 Task: Arrange a 60-minute meeting to evaluate employee performance metrics.
Action: Mouse moved to (126, 170)
Screenshot: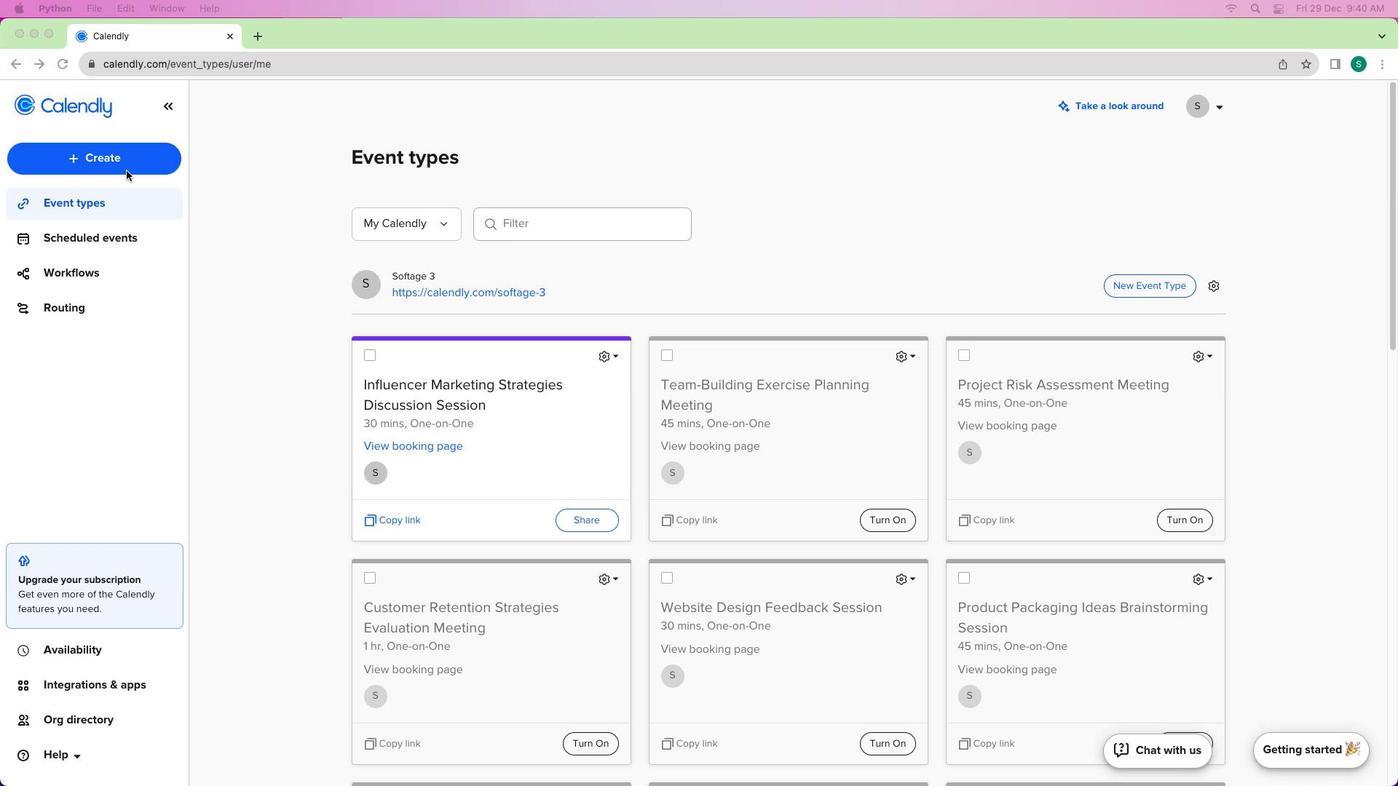 
Action: Mouse pressed left at (126, 170)
Screenshot: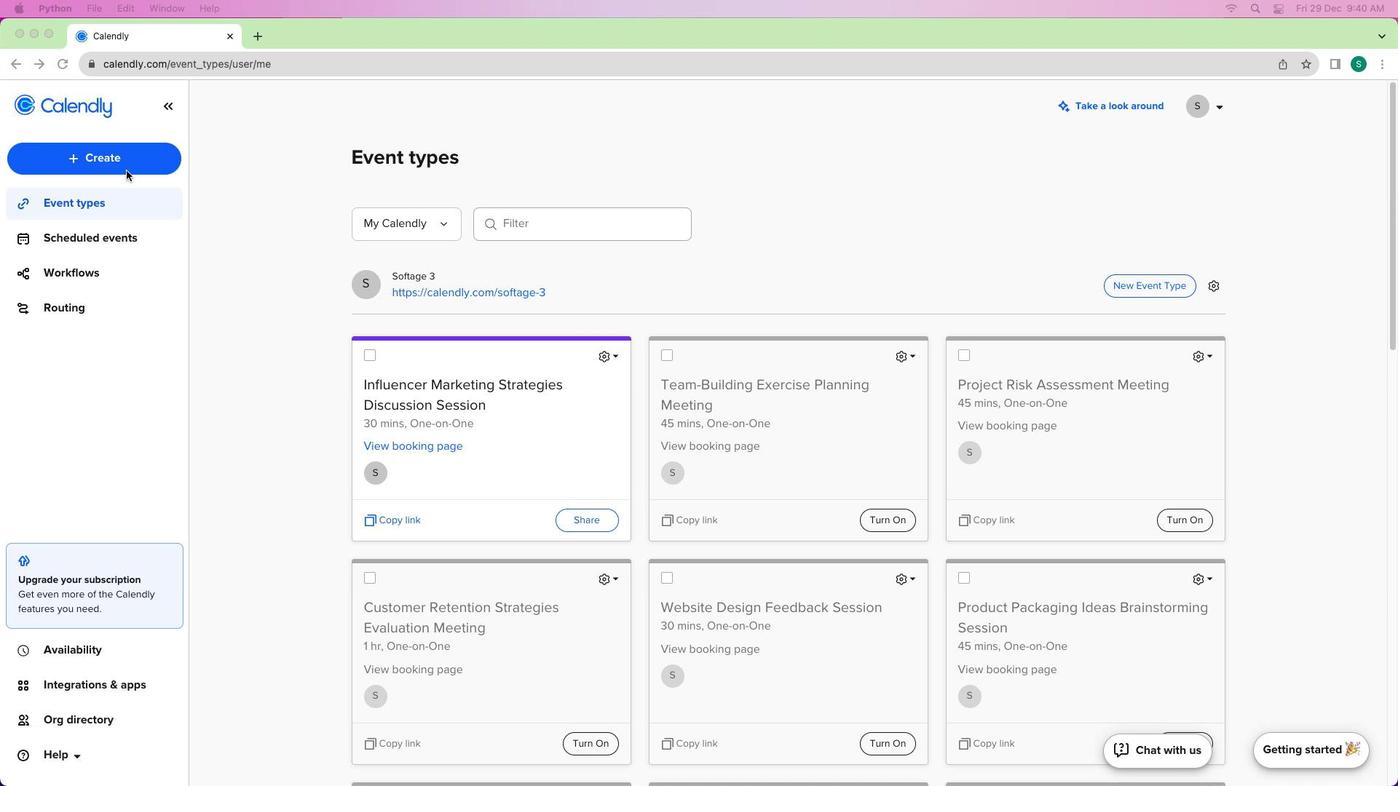 
Action: Mouse moved to (123, 163)
Screenshot: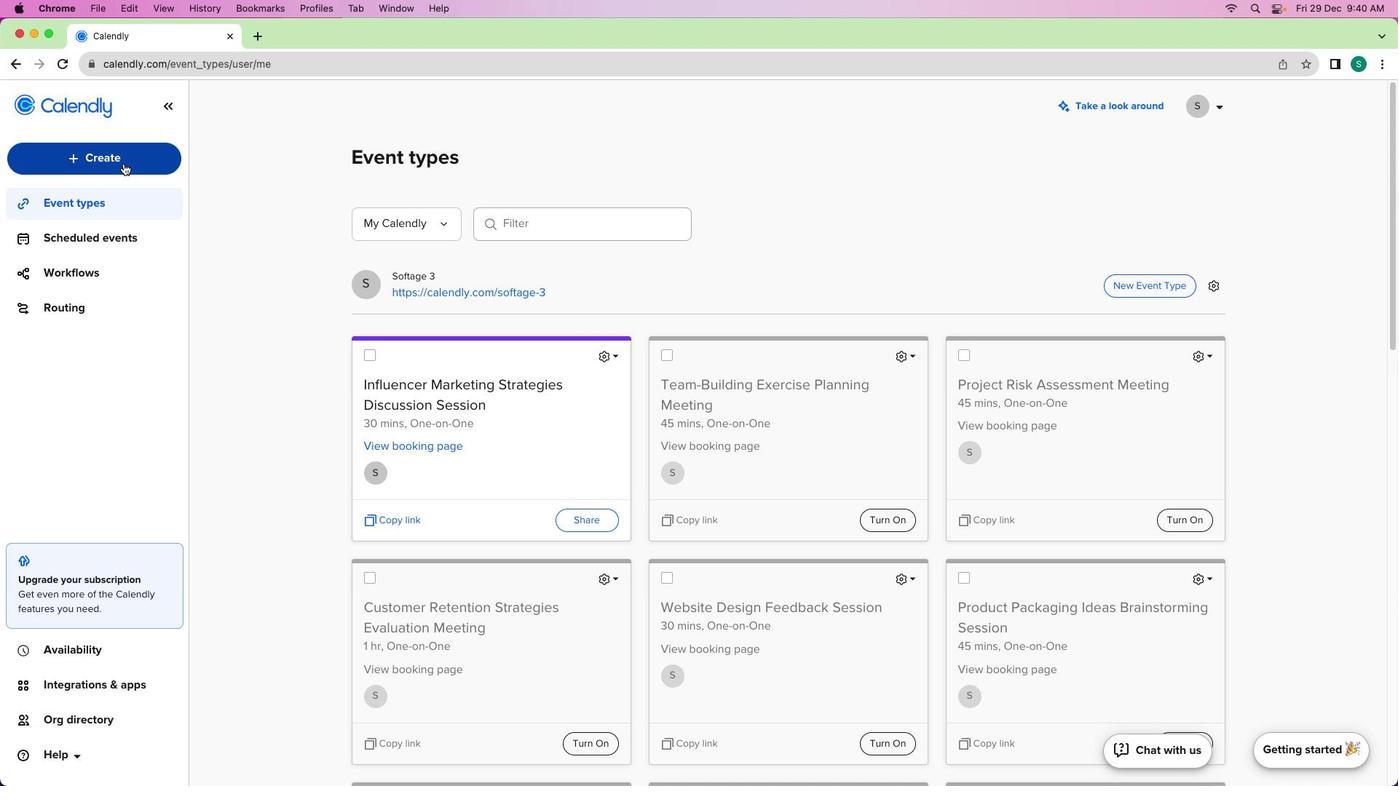 
Action: Mouse pressed left at (123, 163)
Screenshot: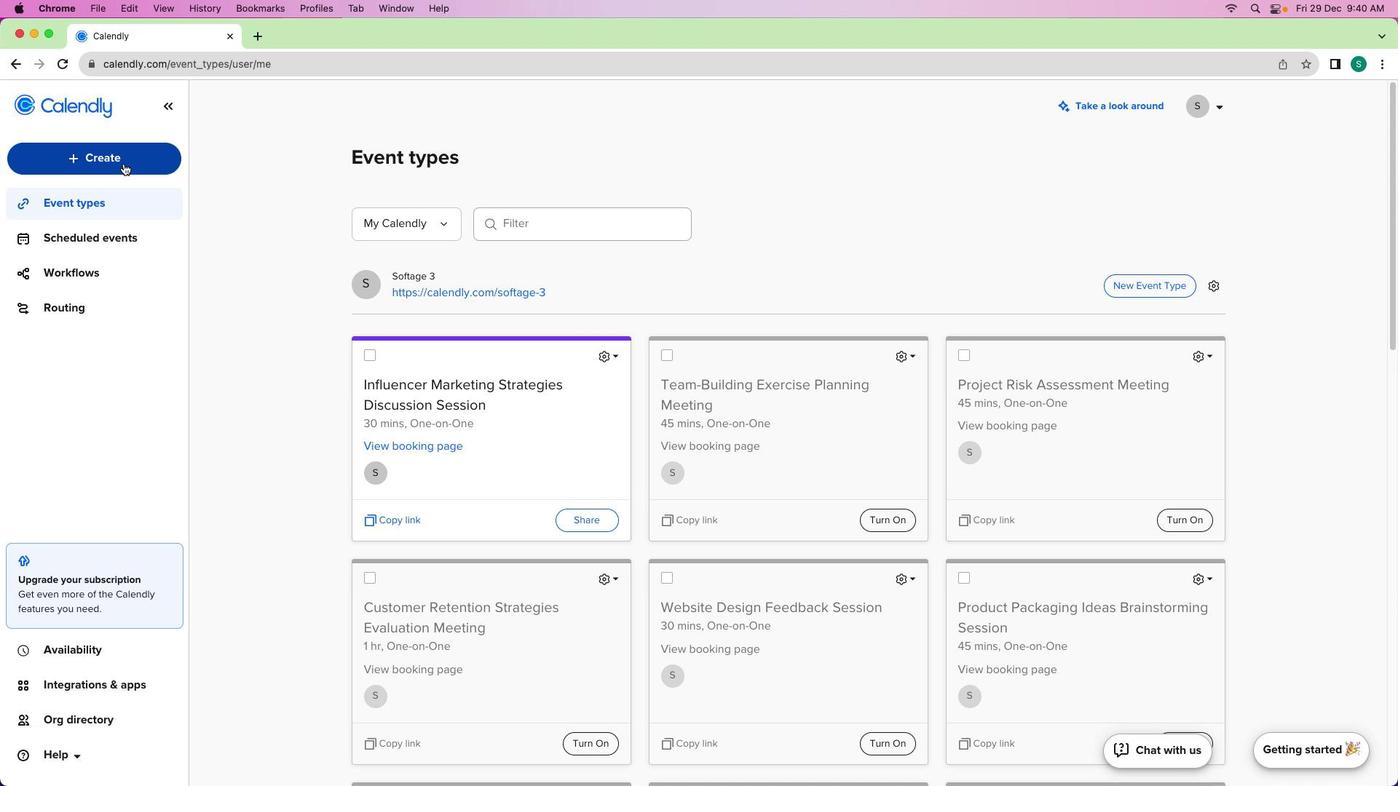 
Action: Mouse moved to (127, 224)
Screenshot: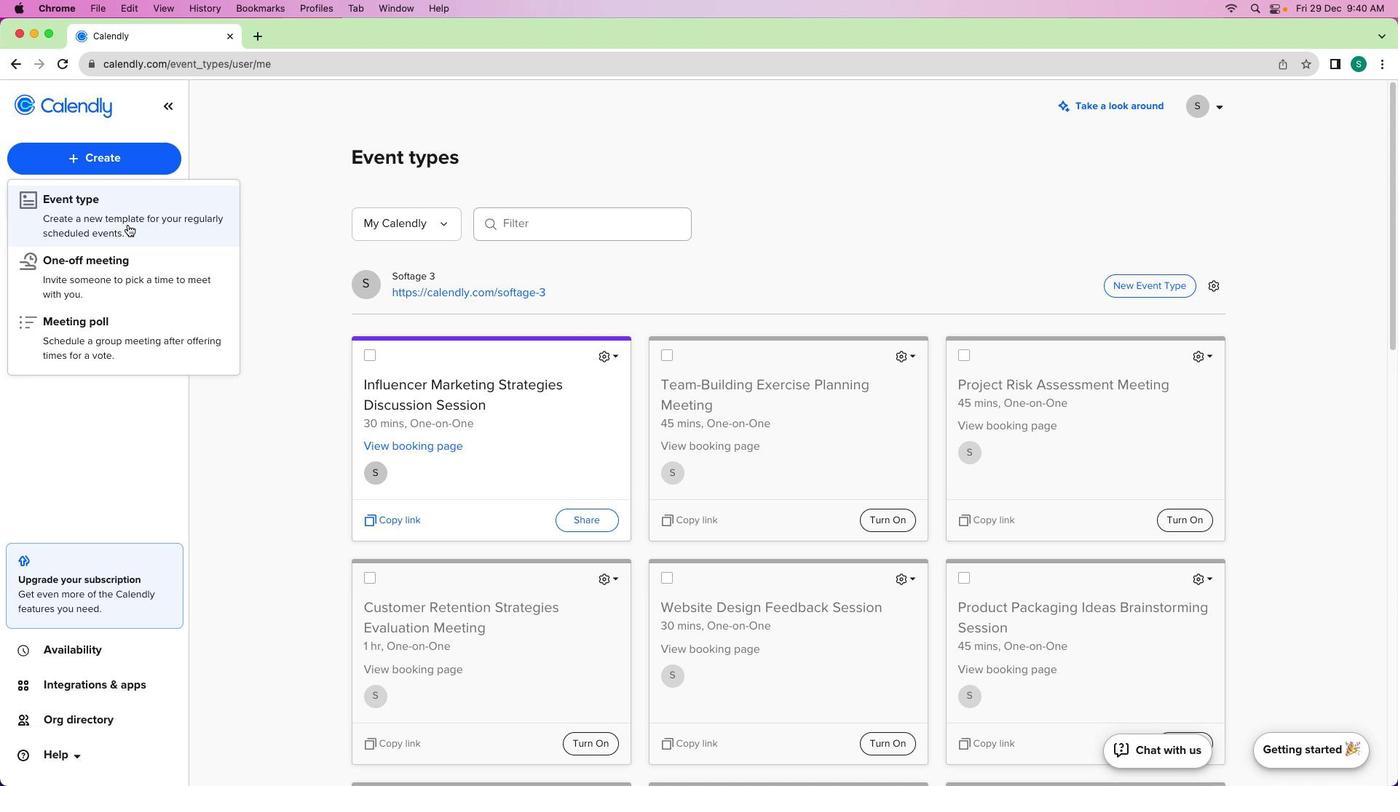 
Action: Mouse pressed left at (127, 224)
Screenshot: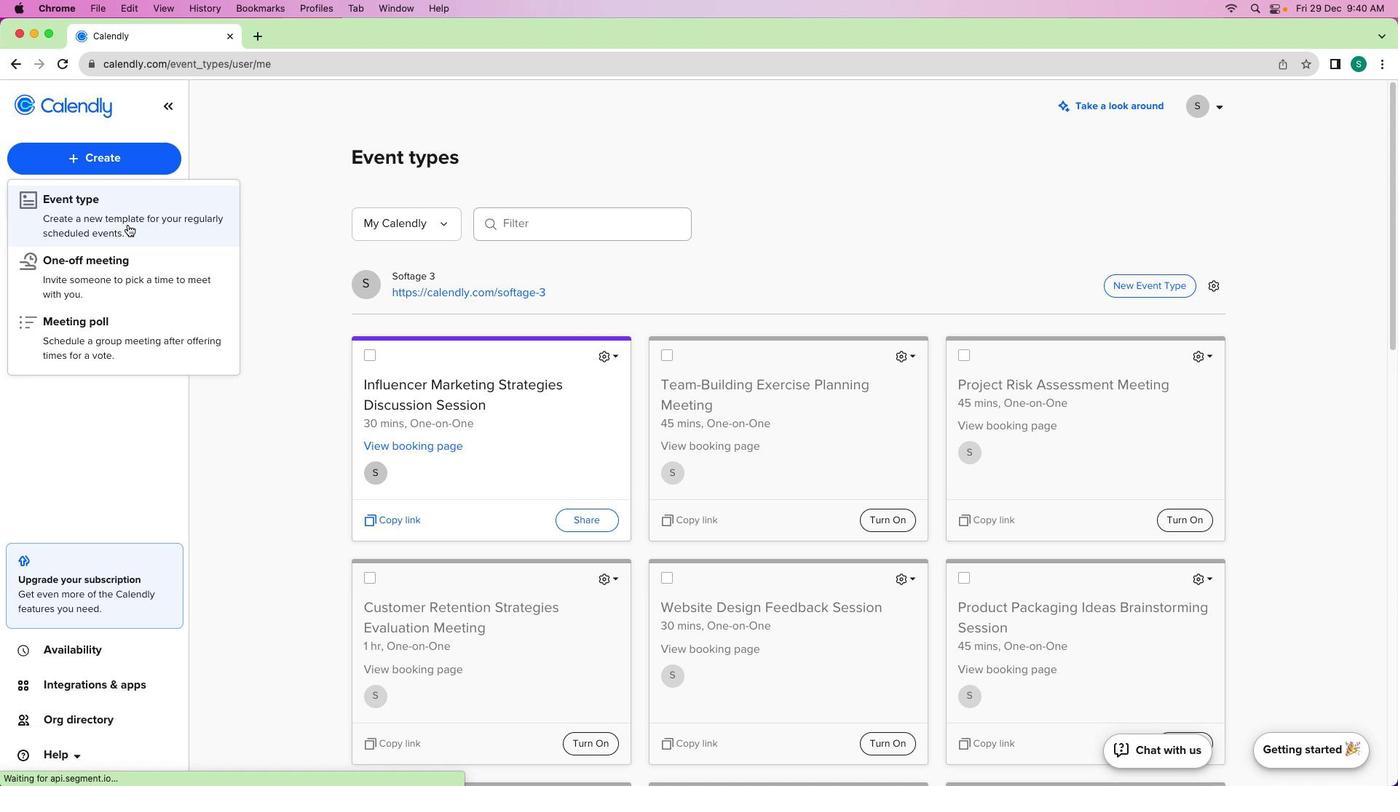 
Action: Mouse moved to (523, 287)
Screenshot: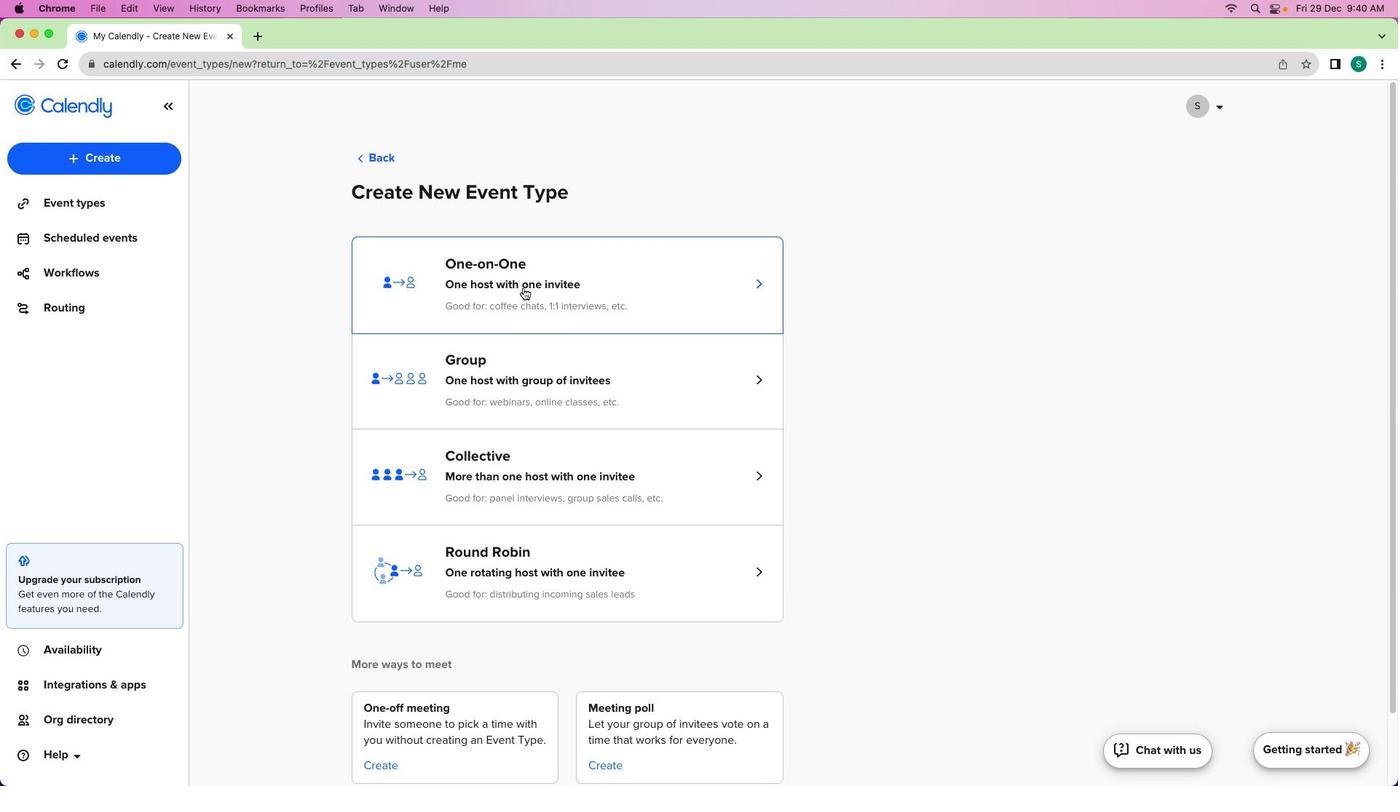 
Action: Mouse pressed left at (523, 287)
Screenshot: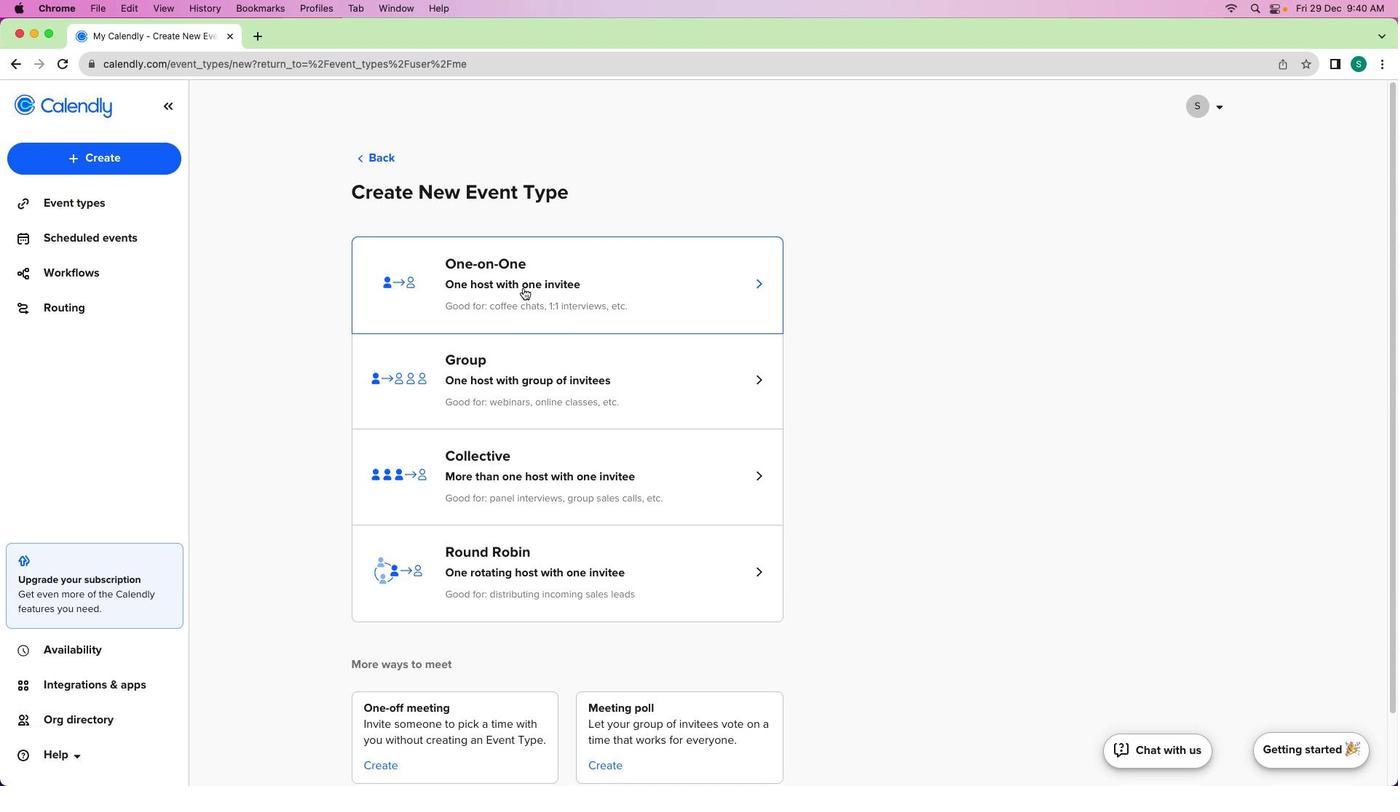 
Action: Mouse moved to (158, 221)
Screenshot: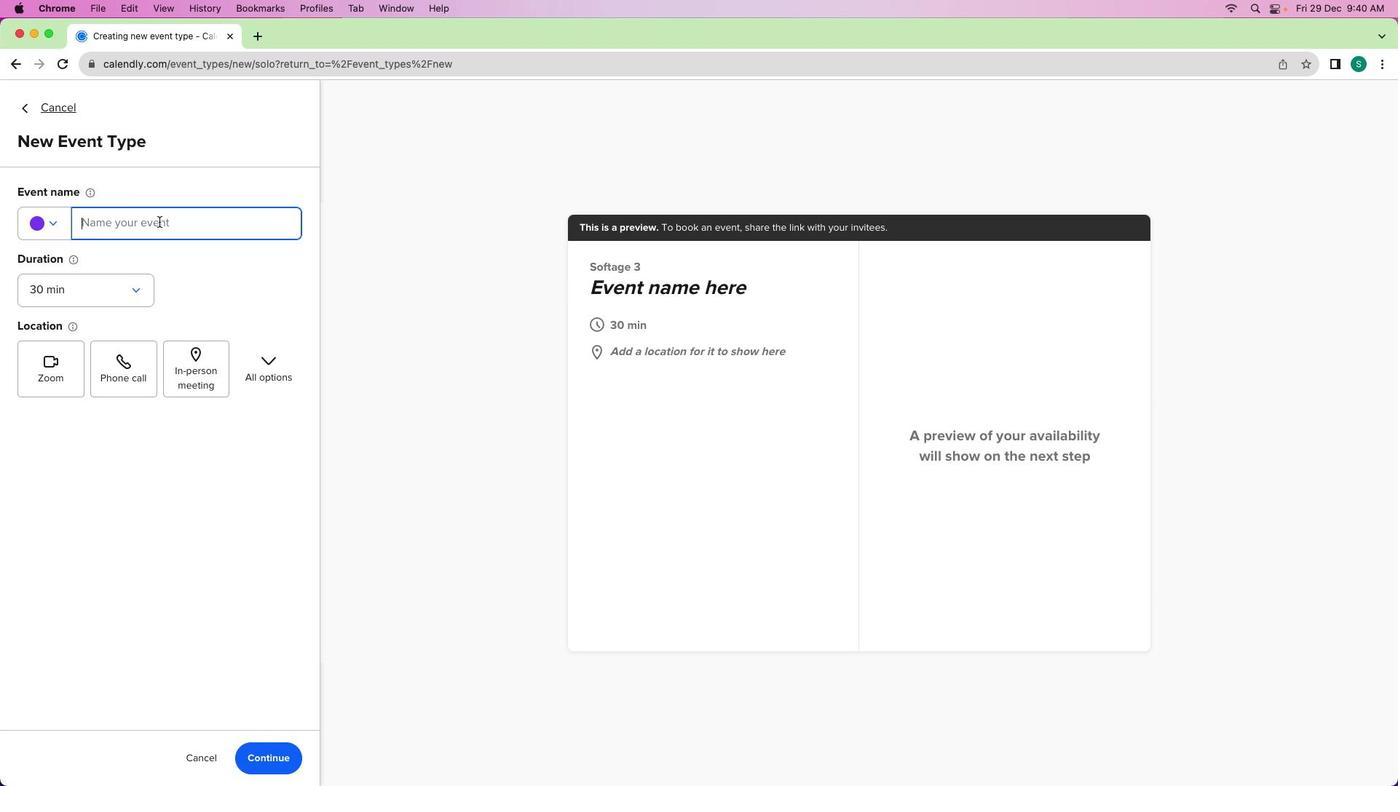 
Action: Mouse pressed left at (158, 221)
Screenshot: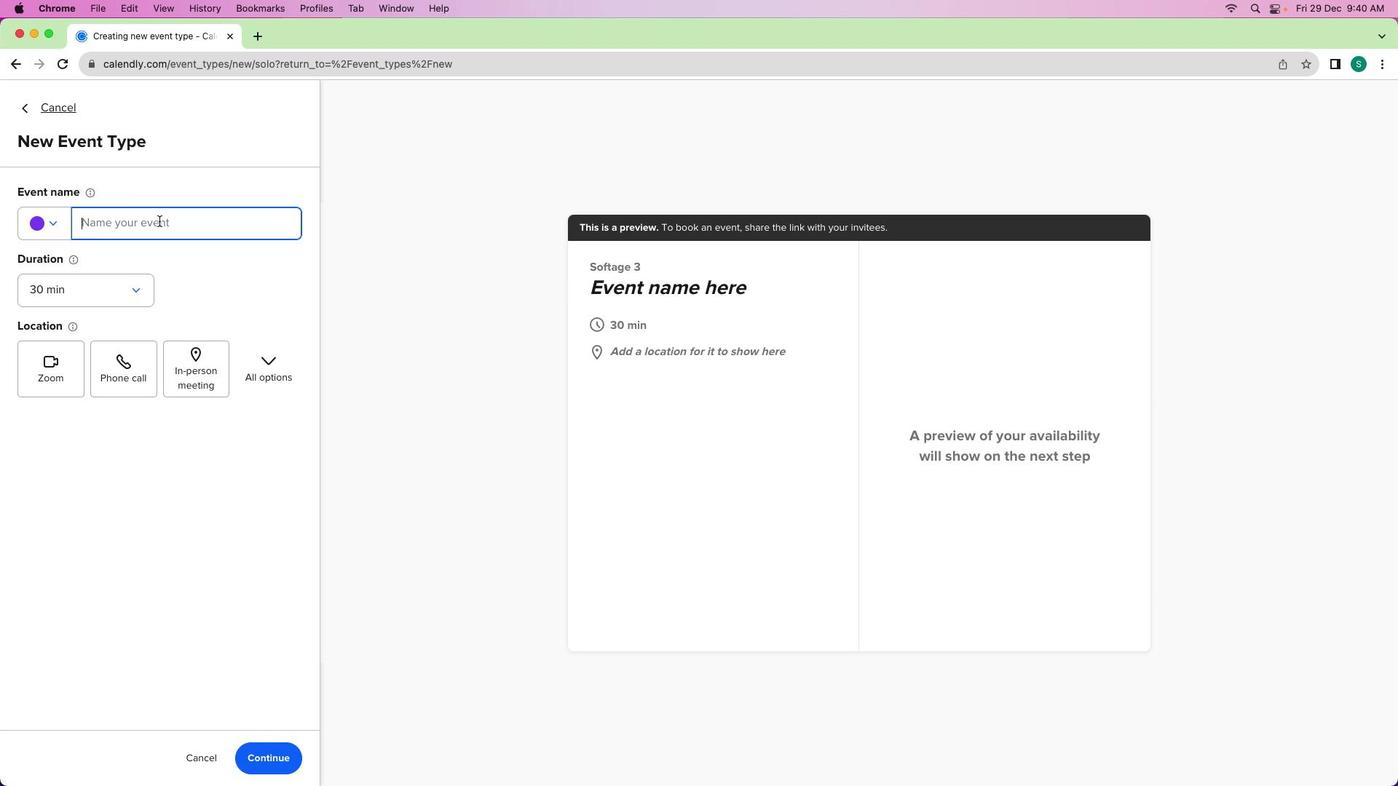 
Action: Mouse moved to (158, 220)
Screenshot: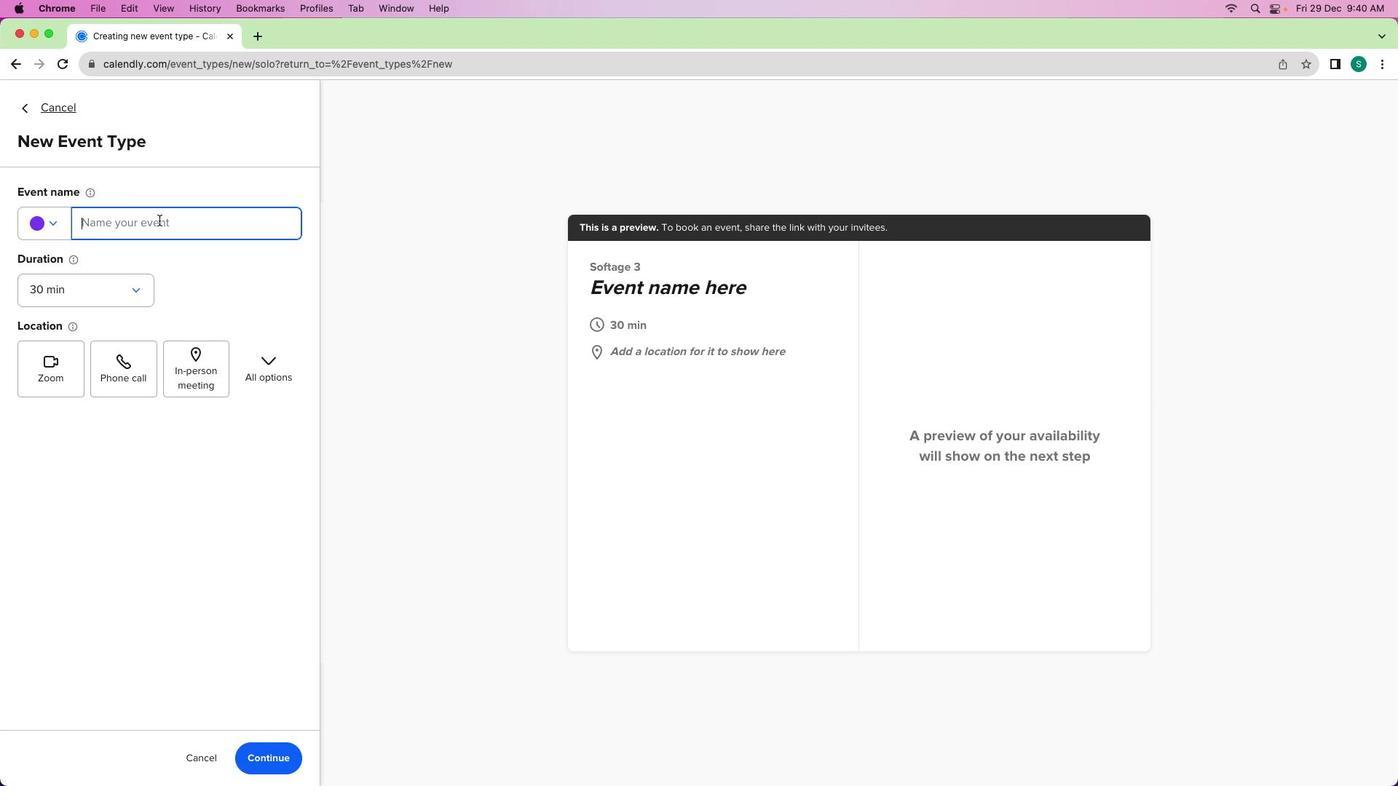 
Action: Key pressed Key.shift'E''m''p''l''o''y''e''e'Key.spaceKey.shift'P''e''r''f''o''r''m''a''n''c''e'Key.spaceKey.shift'M''e''t''r''i''c''s'Key.spaceKey.shift'E''v''a''l''u''a''t''i''o''n'Key.spaceKey.shift'M''e''e''t''i''g''n'Key.backspaceKey.backspace'n''g'
Screenshot: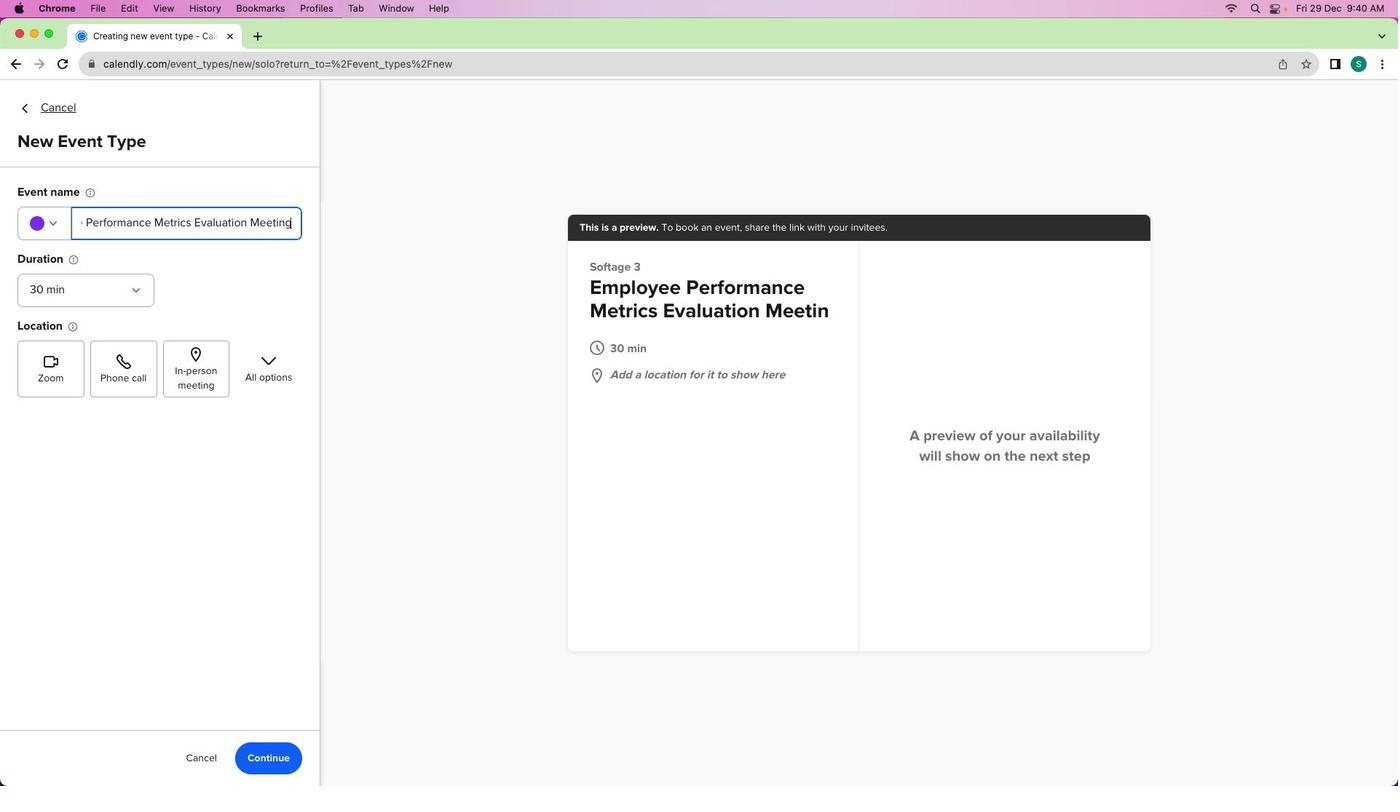 
Action: Mouse moved to (91, 292)
Screenshot: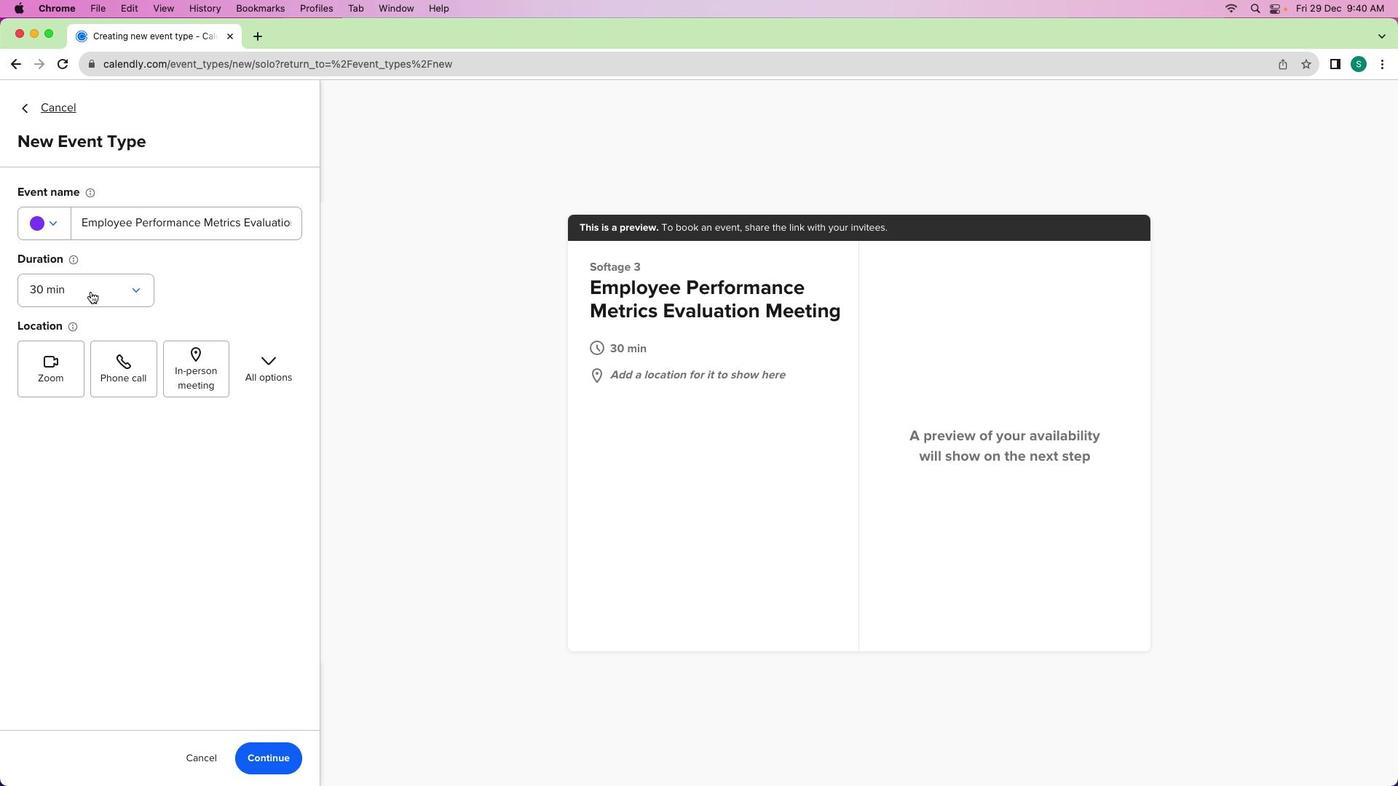 
Action: Mouse pressed left at (91, 292)
Screenshot: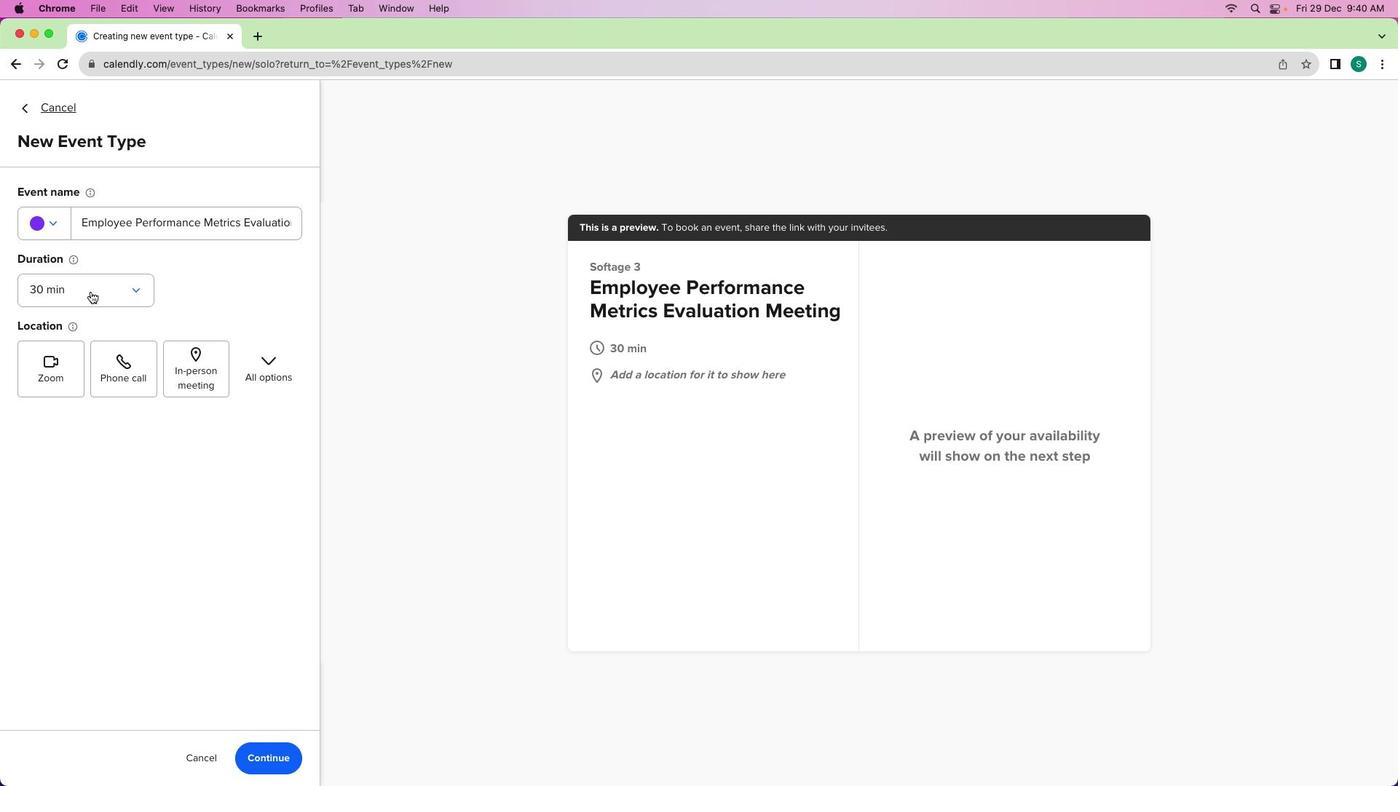 
Action: Mouse moved to (68, 422)
Screenshot: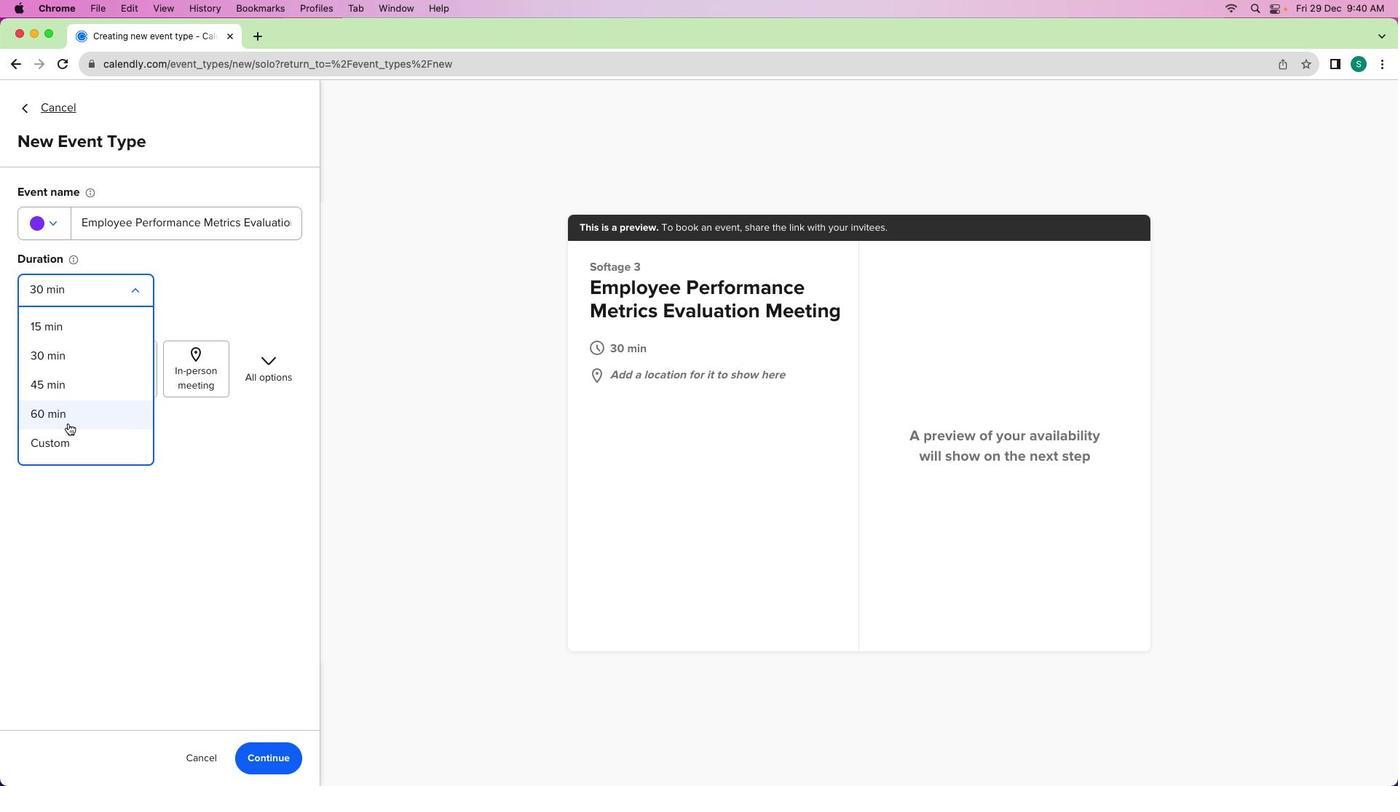 
Action: Mouse pressed left at (68, 422)
Screenshot: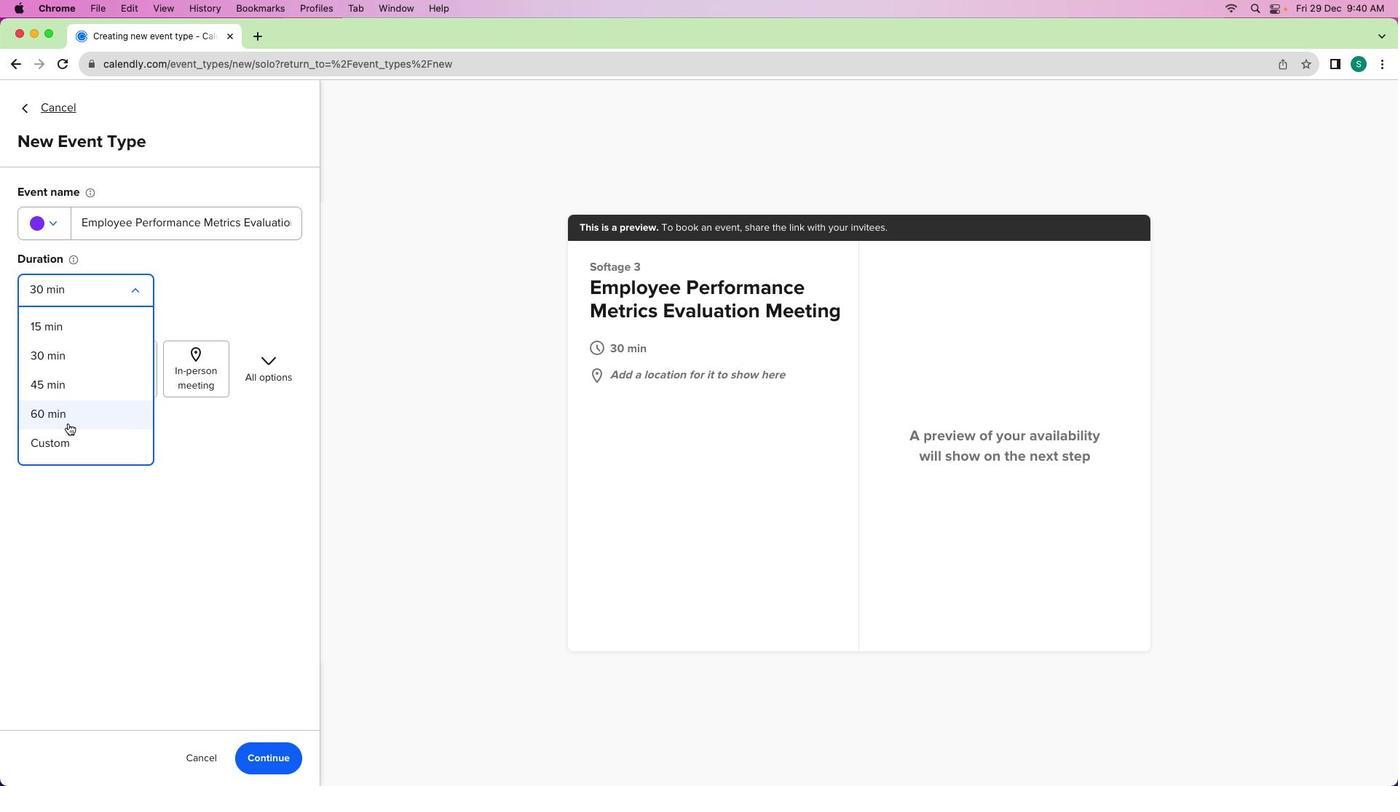 
Action: Mouse moved to (59, 225)
Screenshot: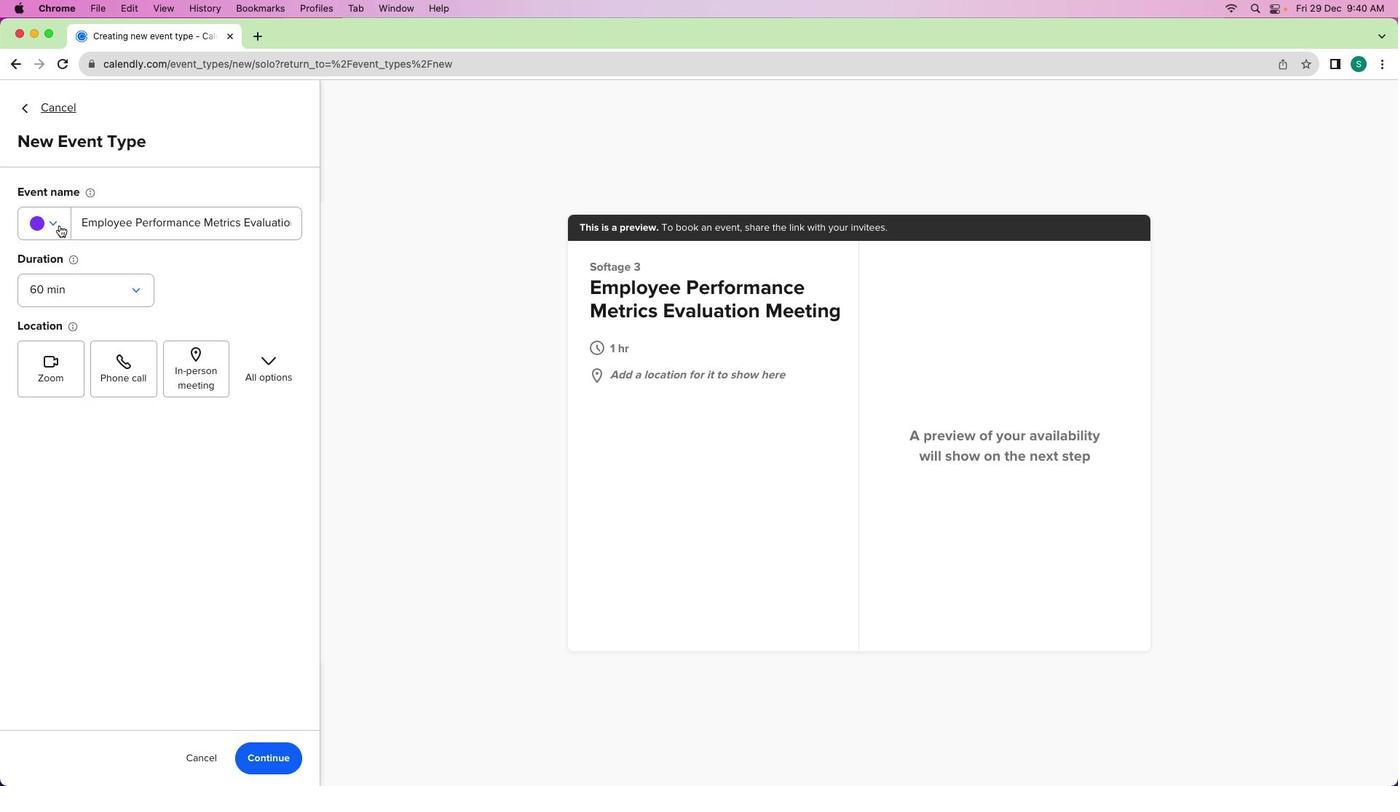 
Action: Mouse pressed left at (59, 225)
Screenshot: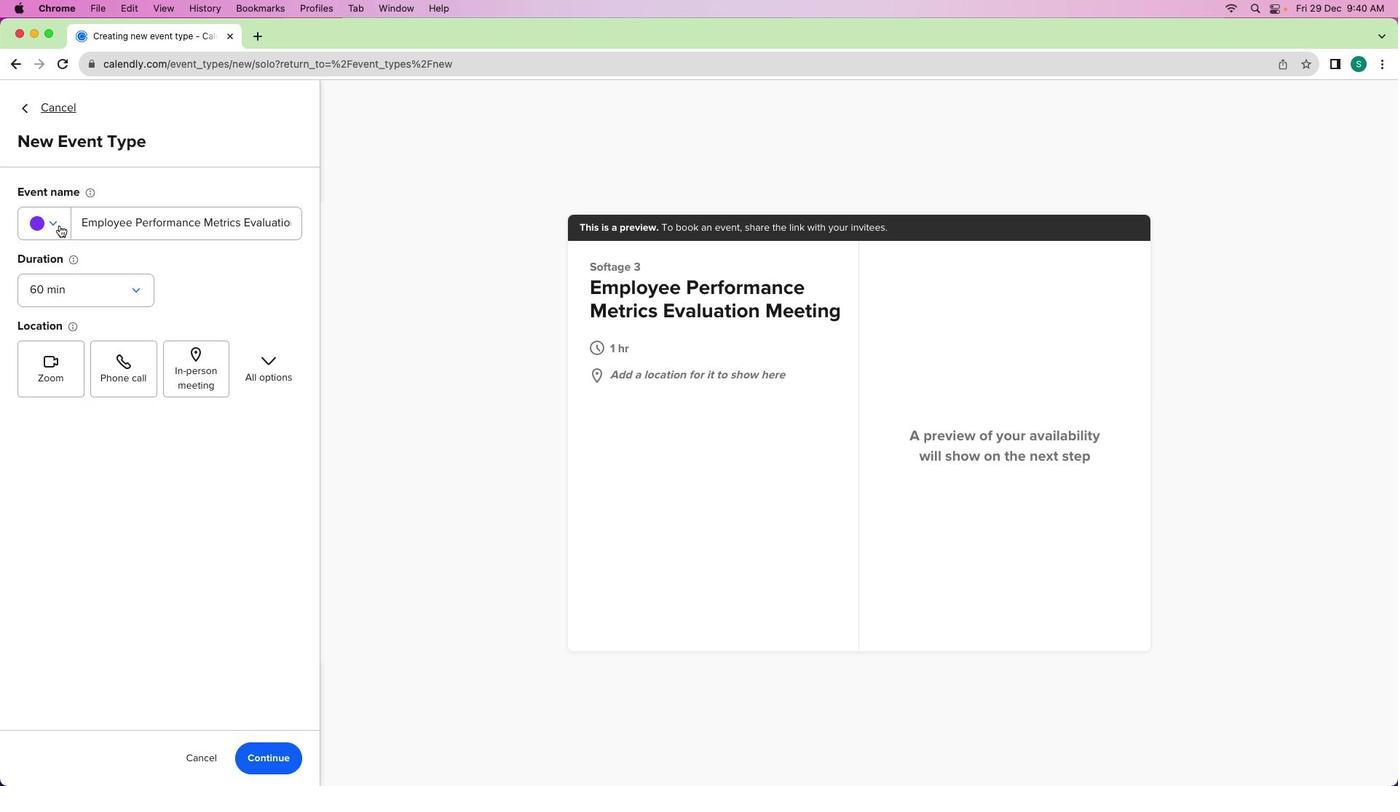 
Action: Mouse moved to (95, 322)
Screenshot: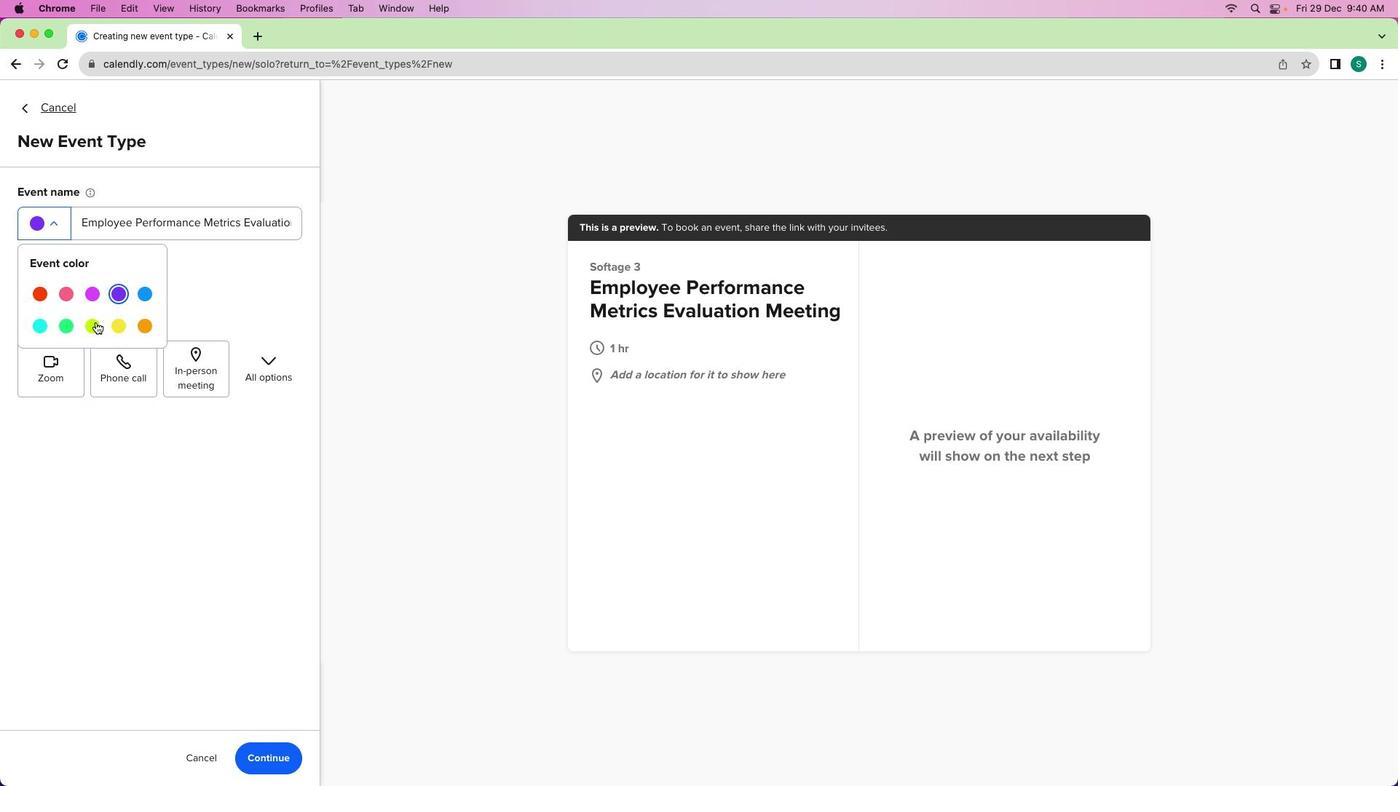 
Action: Mouse pressed left at (95, 322)
Screenshot: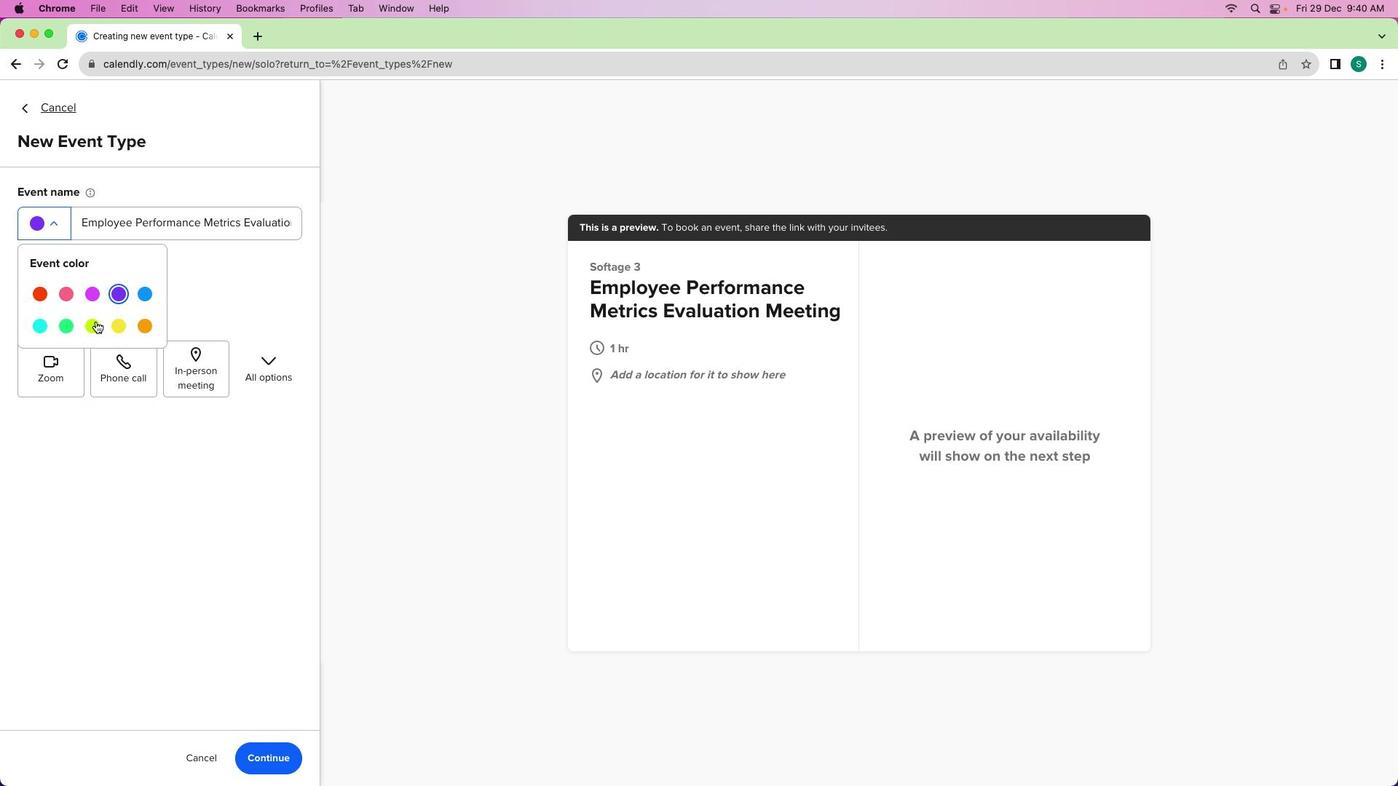 
Action: Mouse moved to (69, 370)
Screenshot: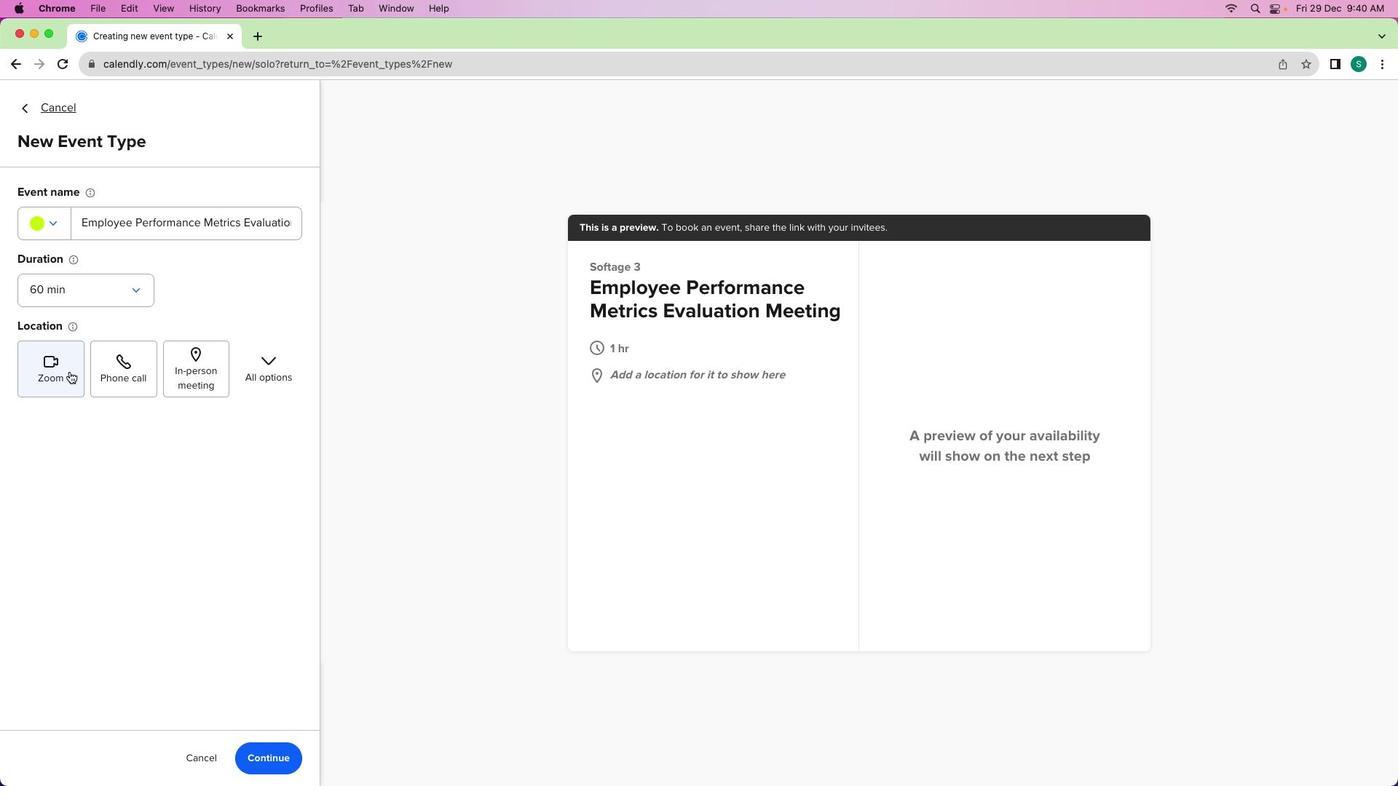 
Action: Mouse pressed left at (69, 370)
Screenshot: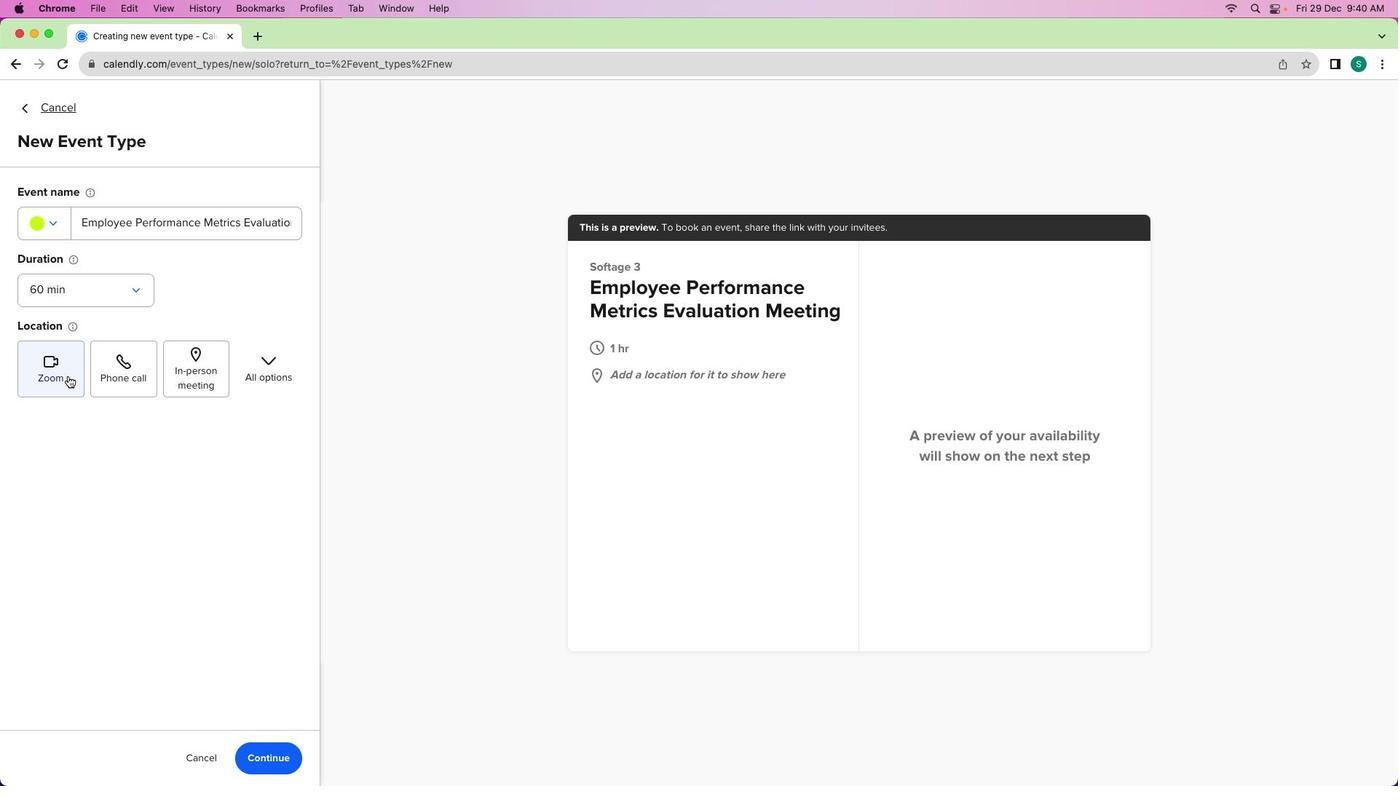 
Action: Mouse moved to (289, 759)
Screenshot: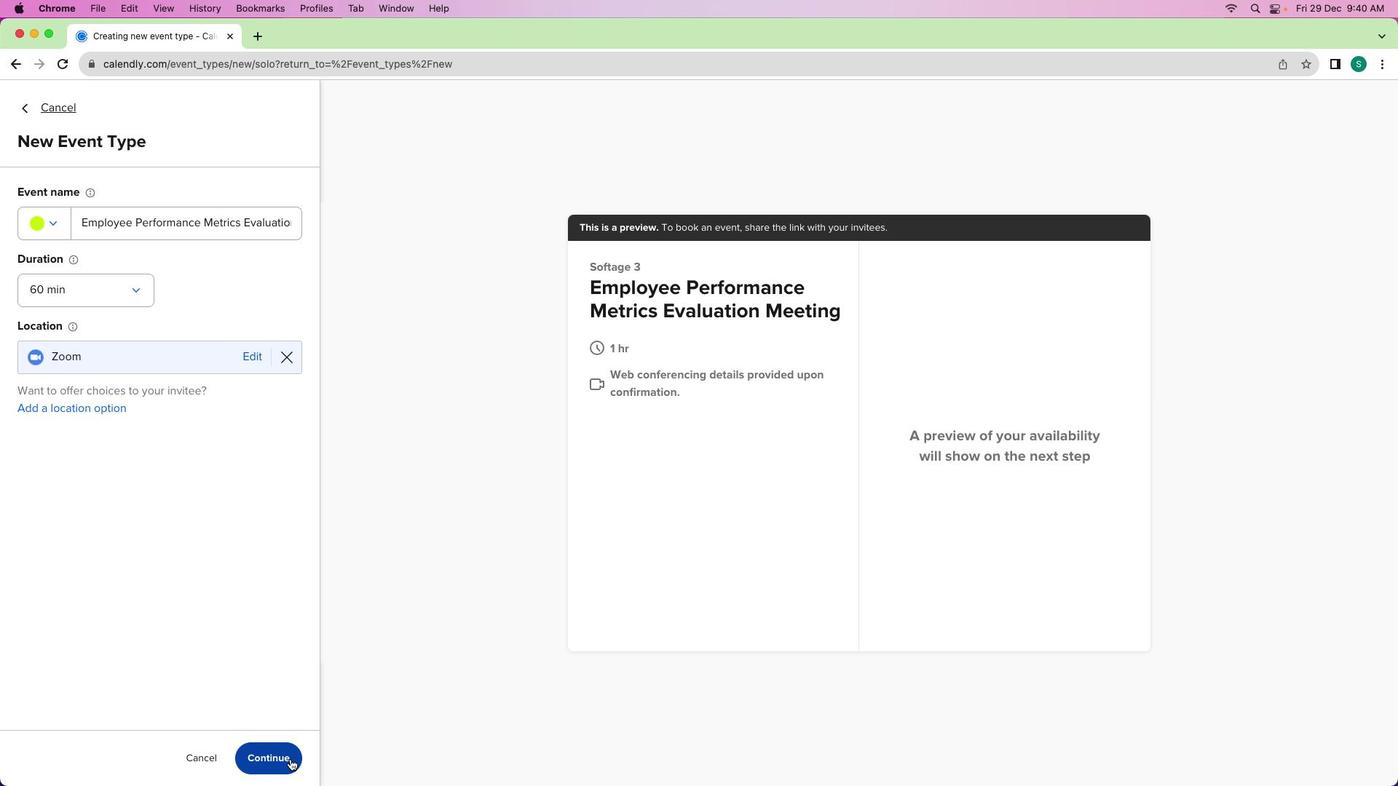 
Action: Mouse pressed left at (289, 759)
Screenshot: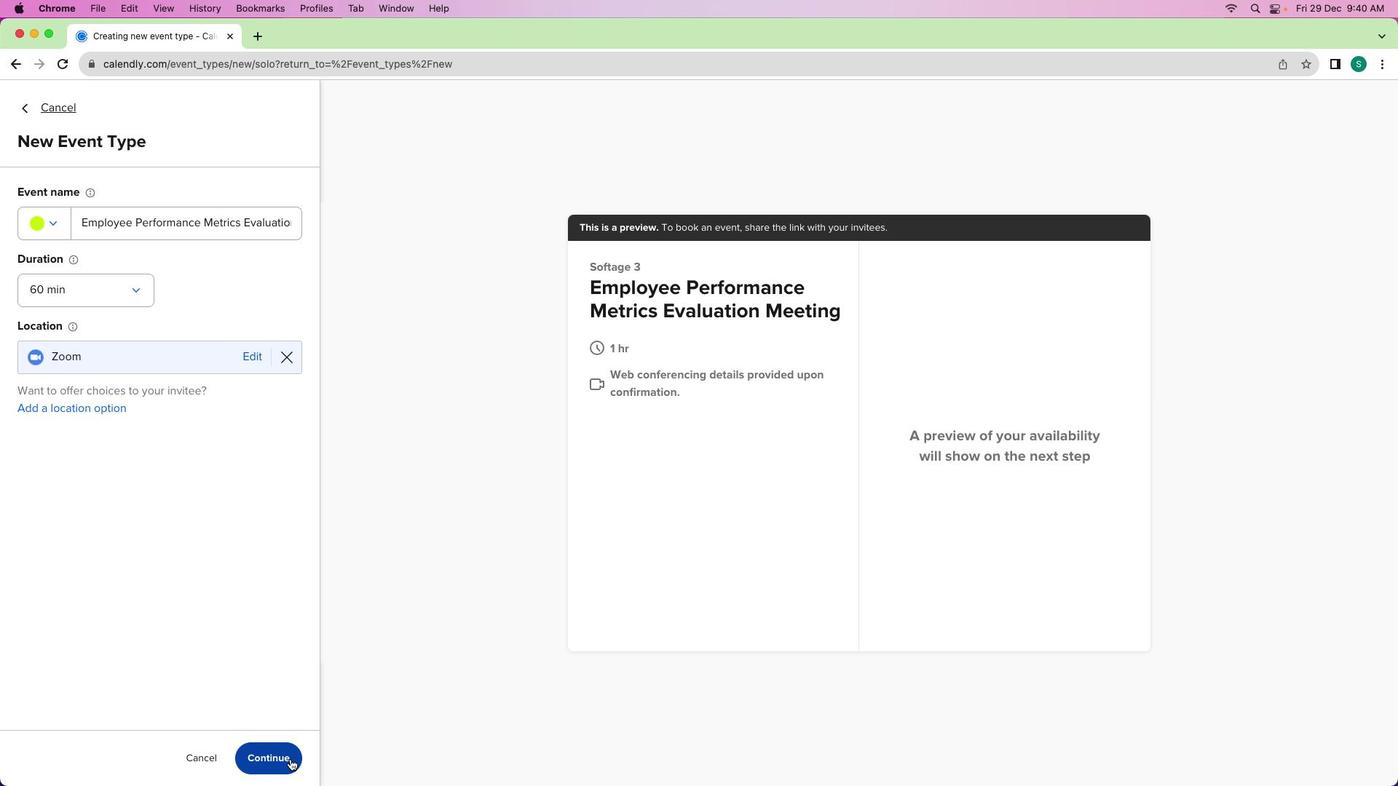 
Action: Mouse moved to (190, 269)
Screenshot: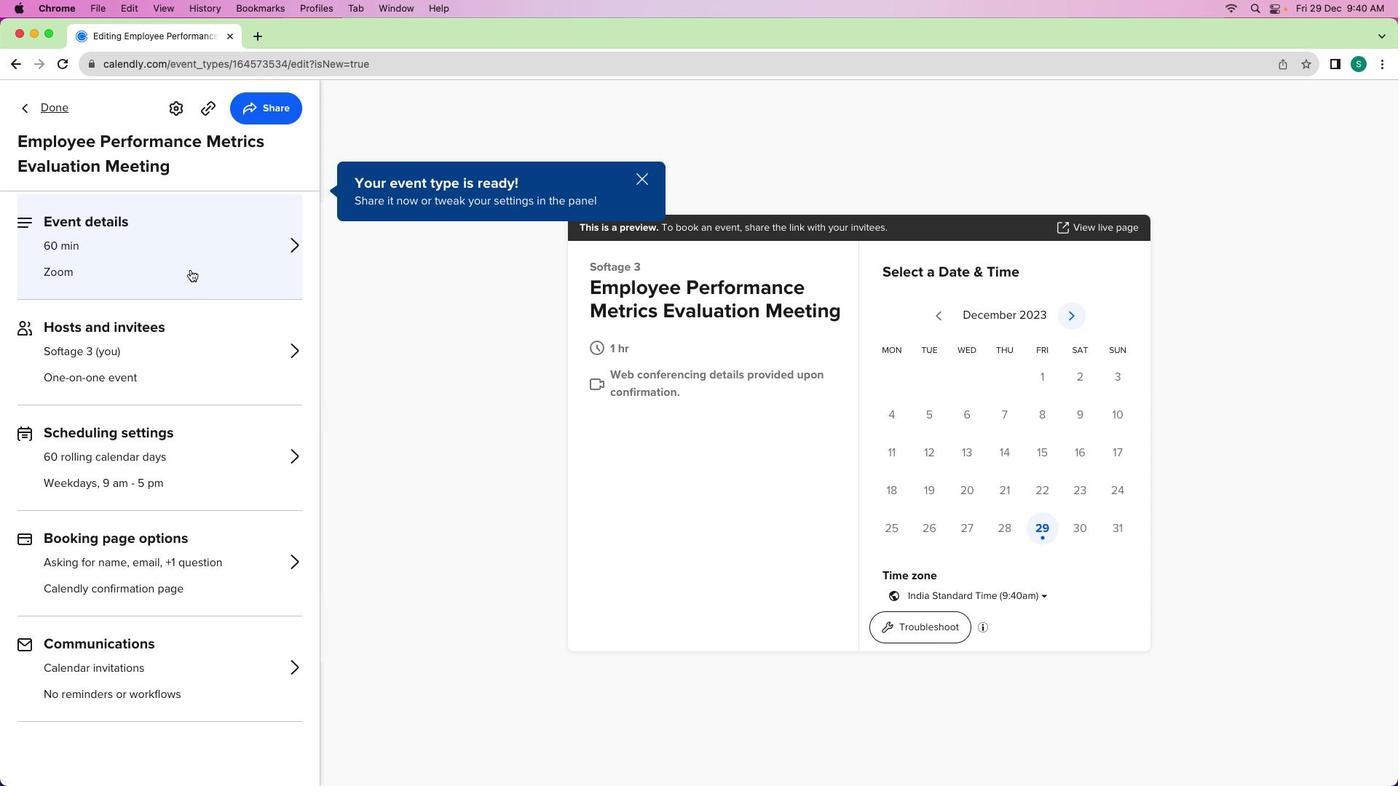 
Action: Mouse pressed left at (190, 269)
Screenshot: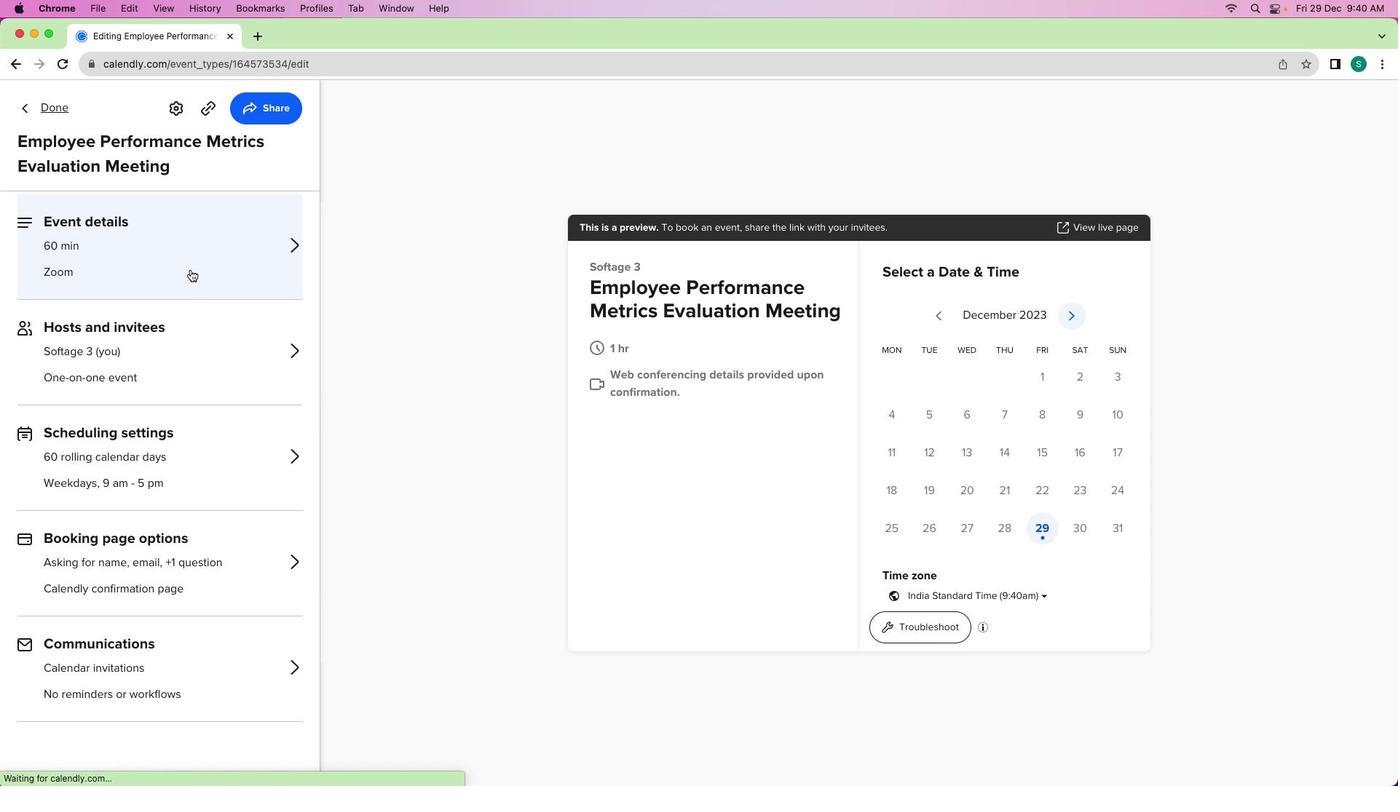 
Action: Mouse moved to (185, 518)
Screenshot: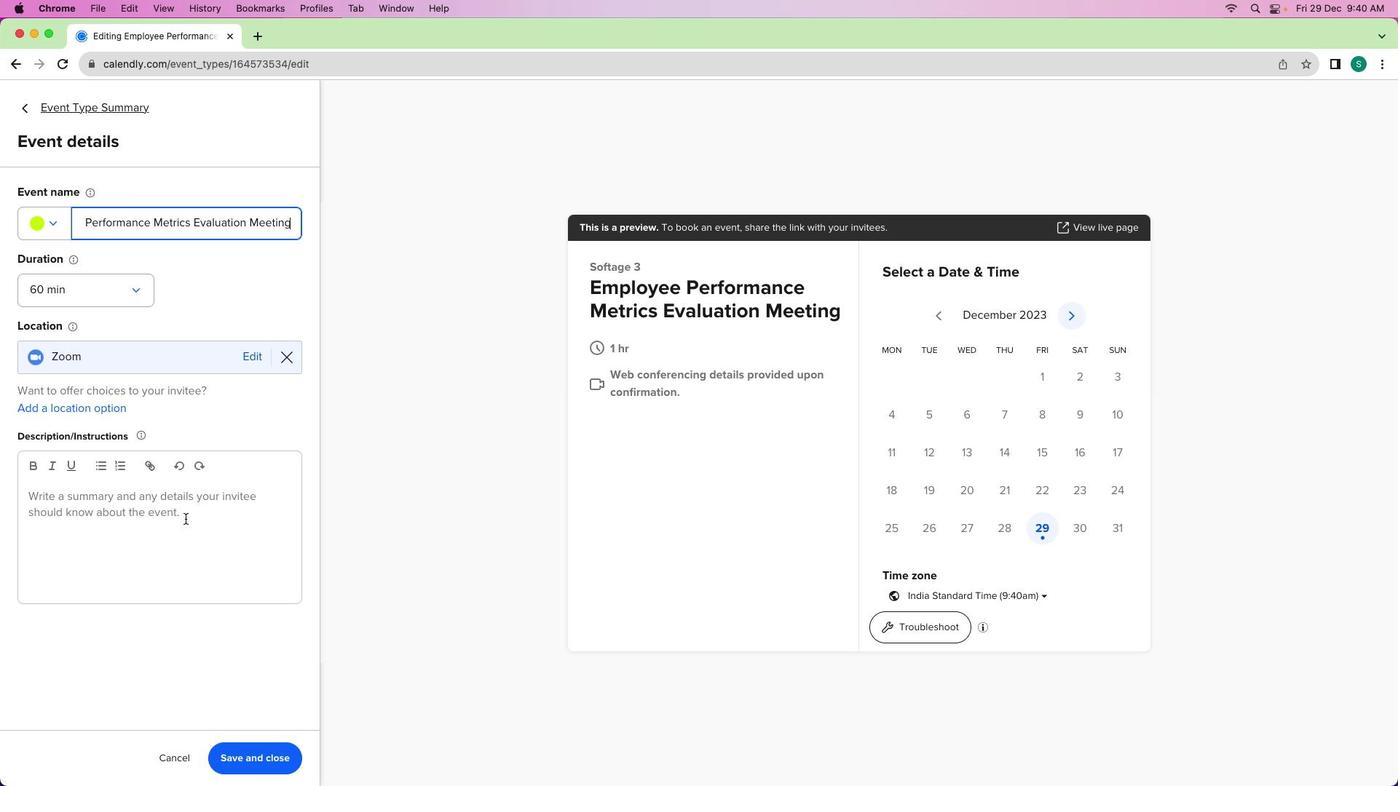 
Action: Mouse pressed left at (185, 518)
Screenshot: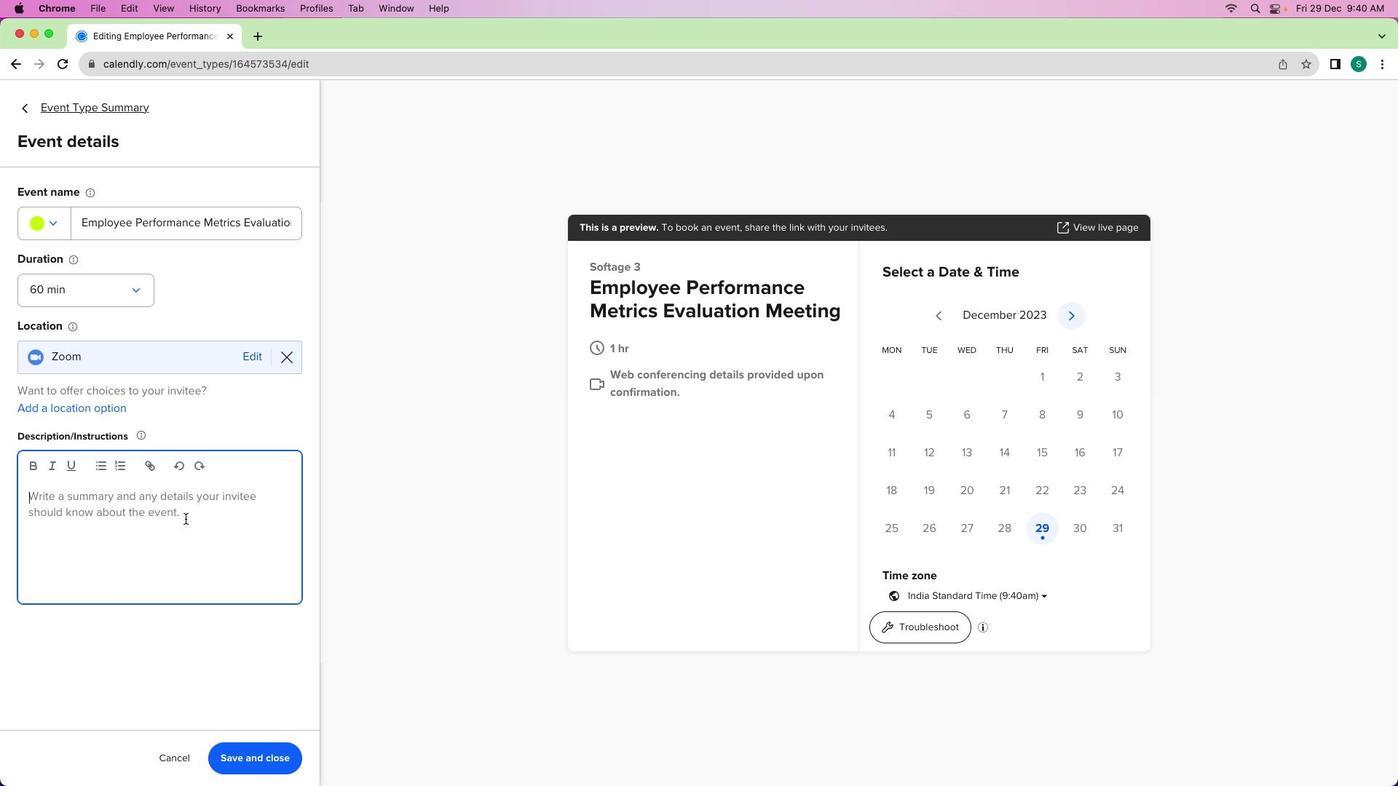 
Action: Mouse moved to (171, 521)
Screenshot: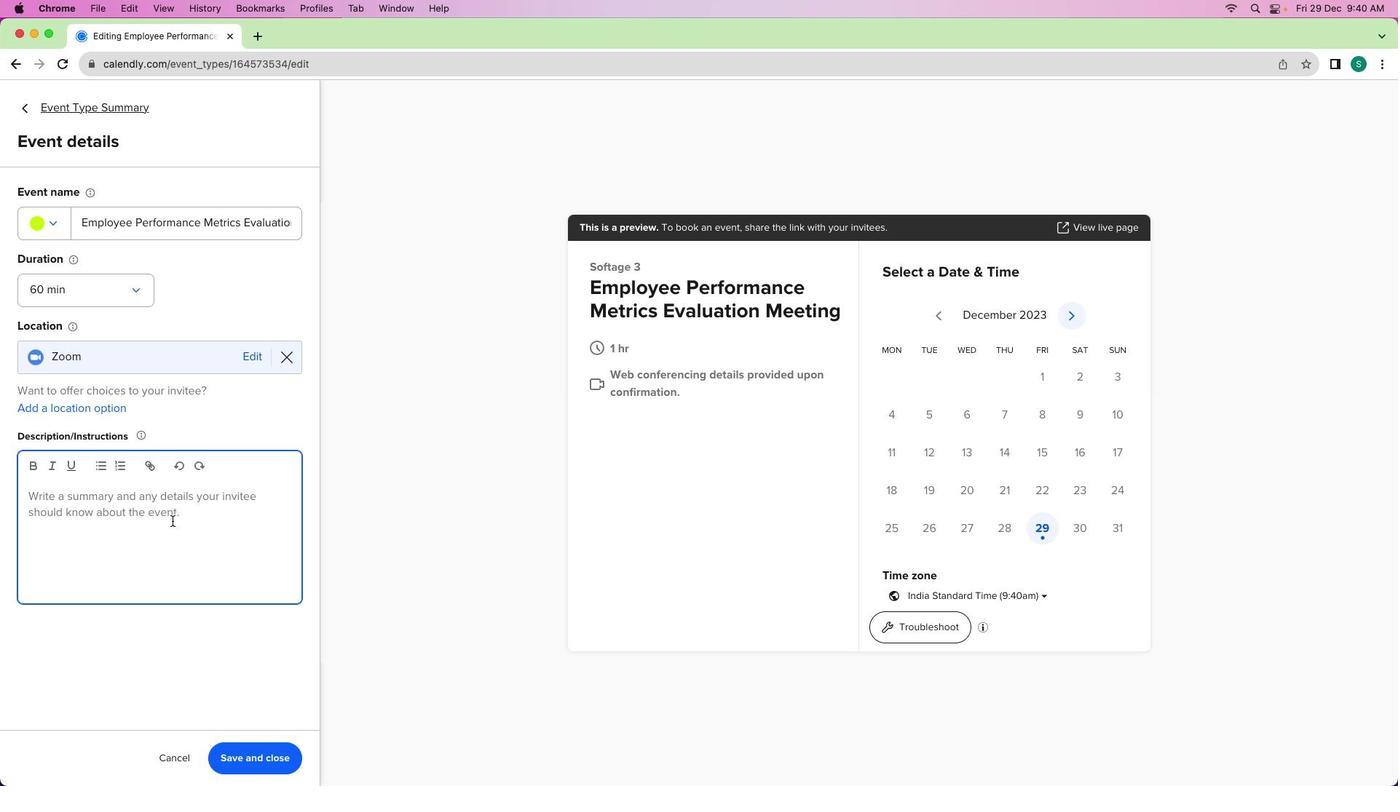 
Action: Key pressed Key.shift'A'Key.space'c''o''m''p''r''e''h''e''n''s''i''v''e'Key.space's''e''s'Key.backspaceKey.backspaceKey.backspace'm''e''e''t''i''n''g'Key.space'f''o''c''u''s''e''d'Key.space'o''n'Key.space'e''v''a''l''u''a''t''i''n''g'Key.space'e''m''p''l''o''y''e''e'Key.space'p''e''r''f''o''r''m''a''n''c''e'Key.space'm''e''t''r''i''c''s''.'Key.spaceKey.shift'I''n'Key.space't''h''i''s'Key.space's''e''s''s''i''o''n'','Key.space'w''e'Key.space'w''i''l''l'Key.space'r''e''v''i''e''w'Key.space'k''e''y'Key.space'p''e''r''f''o''r''m''a''n''c''e'Key.space'i''n''d''i''c''a''t''o''r''s'','Key.space'd''i''s''c''u''s''s'Key.space'i''n''d''i''v''i''d''u''a''l'Key.space'a''n''d'Key.space't''e''a''m'Key.space'a''c''h''i''e''v''e''m''e''n''t''s'','Key.space'a''n''d'Key.space's''t''r''a''t''e''g''i''z''e'Key.space'o''n'Key.space'a''r''e''s'Key.spaceKey.backspaceKey.backspace'a''s'Key.space'f''o''r'Key.space'i''m''p''r''o''v''e''m''e''n''t'Key.space'a''n''d'Key.space'd''e''v''e''l''o''p''m''e''n''t''.'
Screenshot: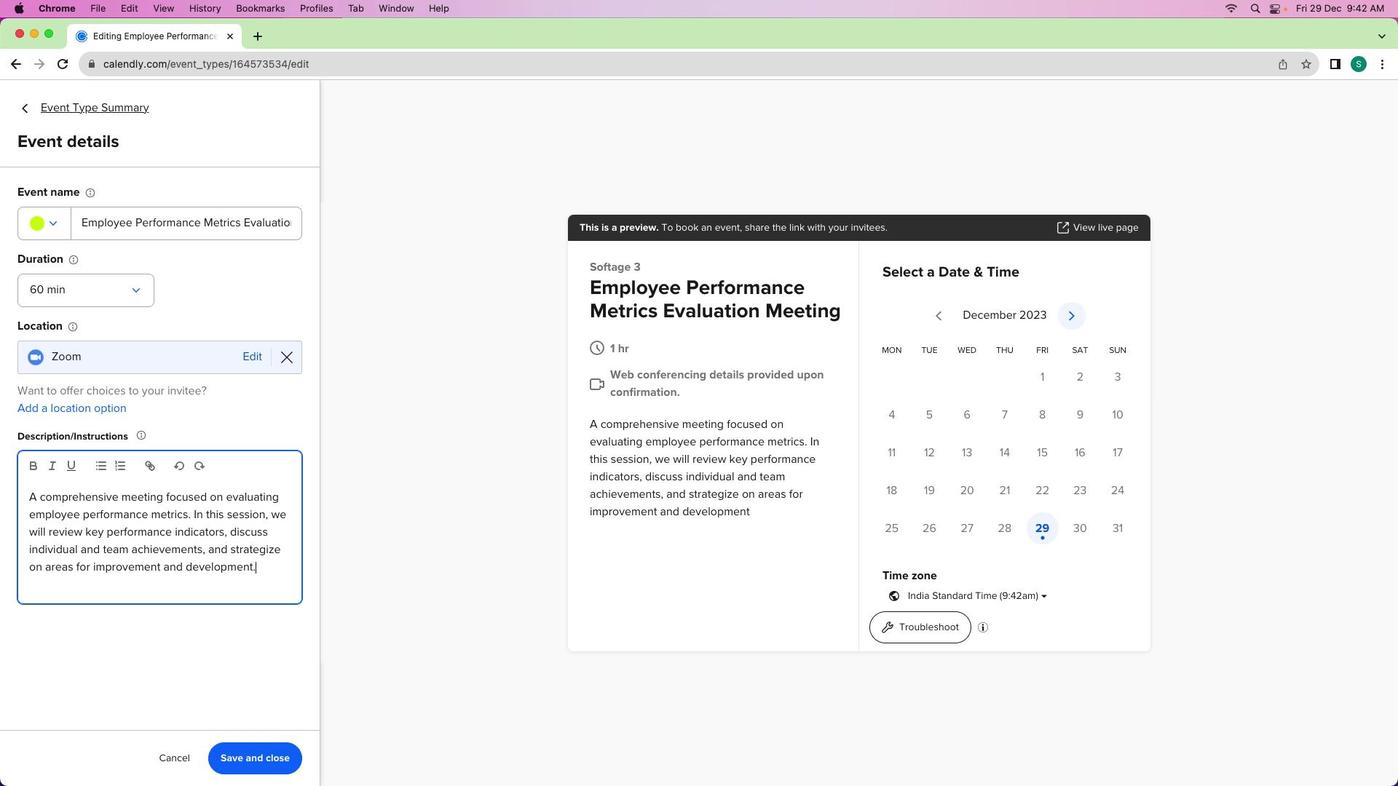 
Action: Mouse moved to (291, 754)
Screenshot: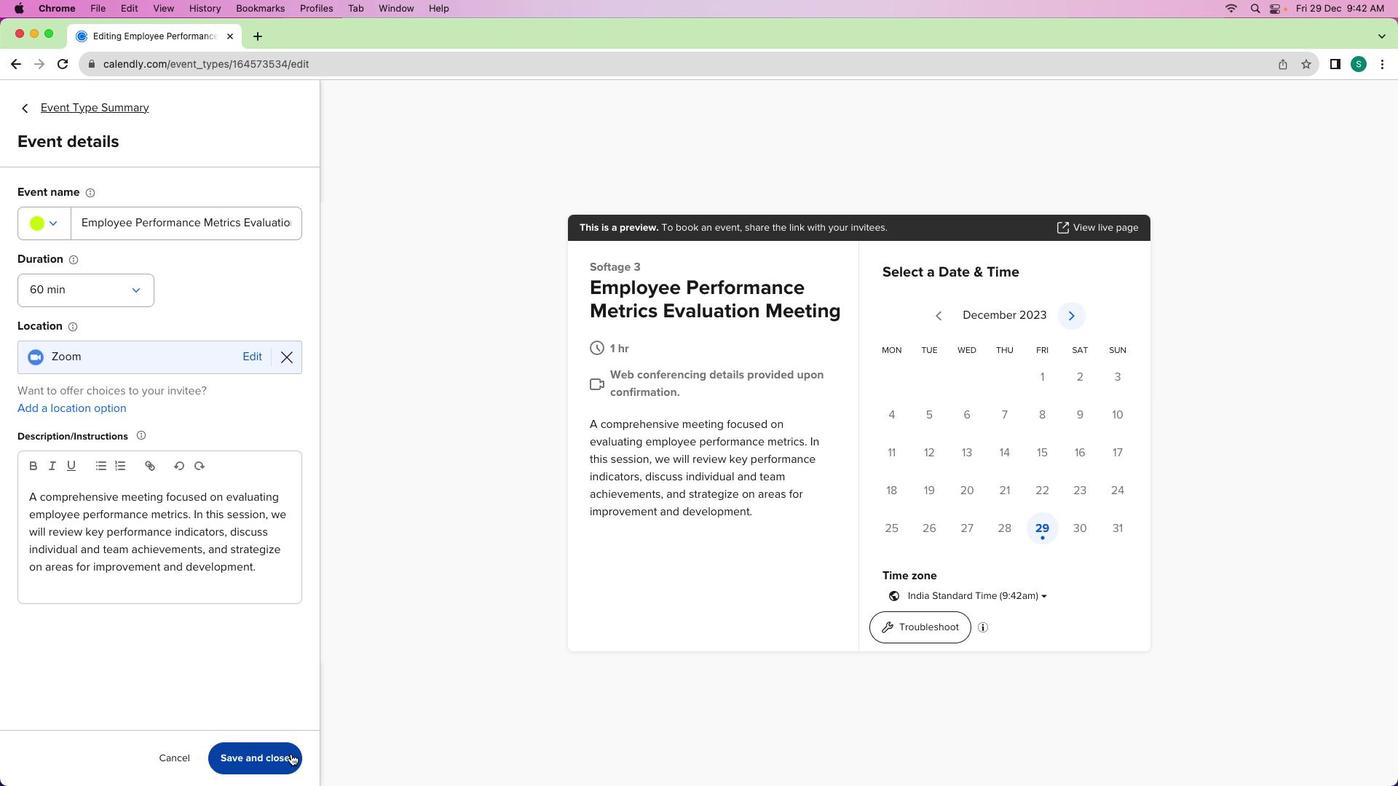 
Action: Mouse pressed left at (291, 754)
Screenshot: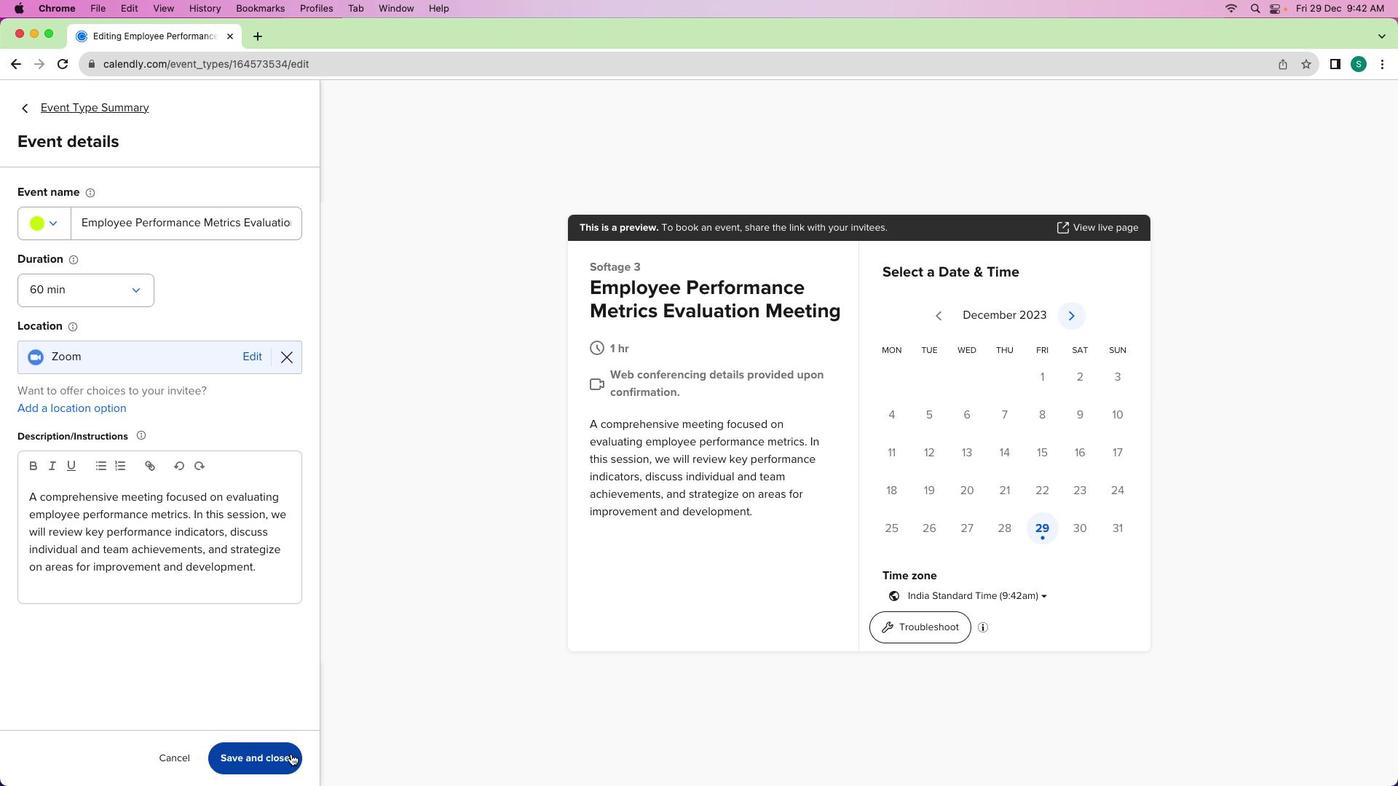 
Action: Mouse moved to (50, 104)
Screenshot: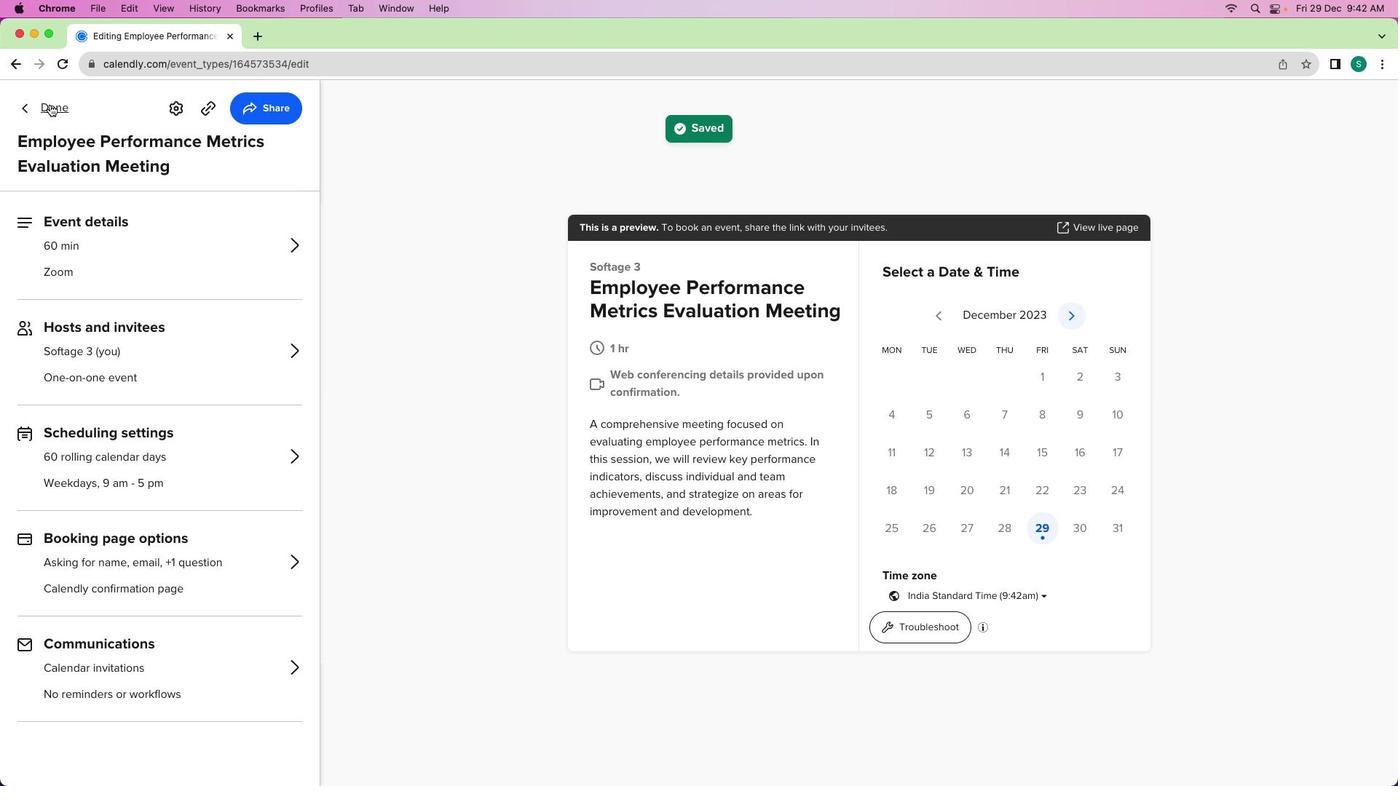 
Action: Mouse pressed left at (50, 104)
Screenshot: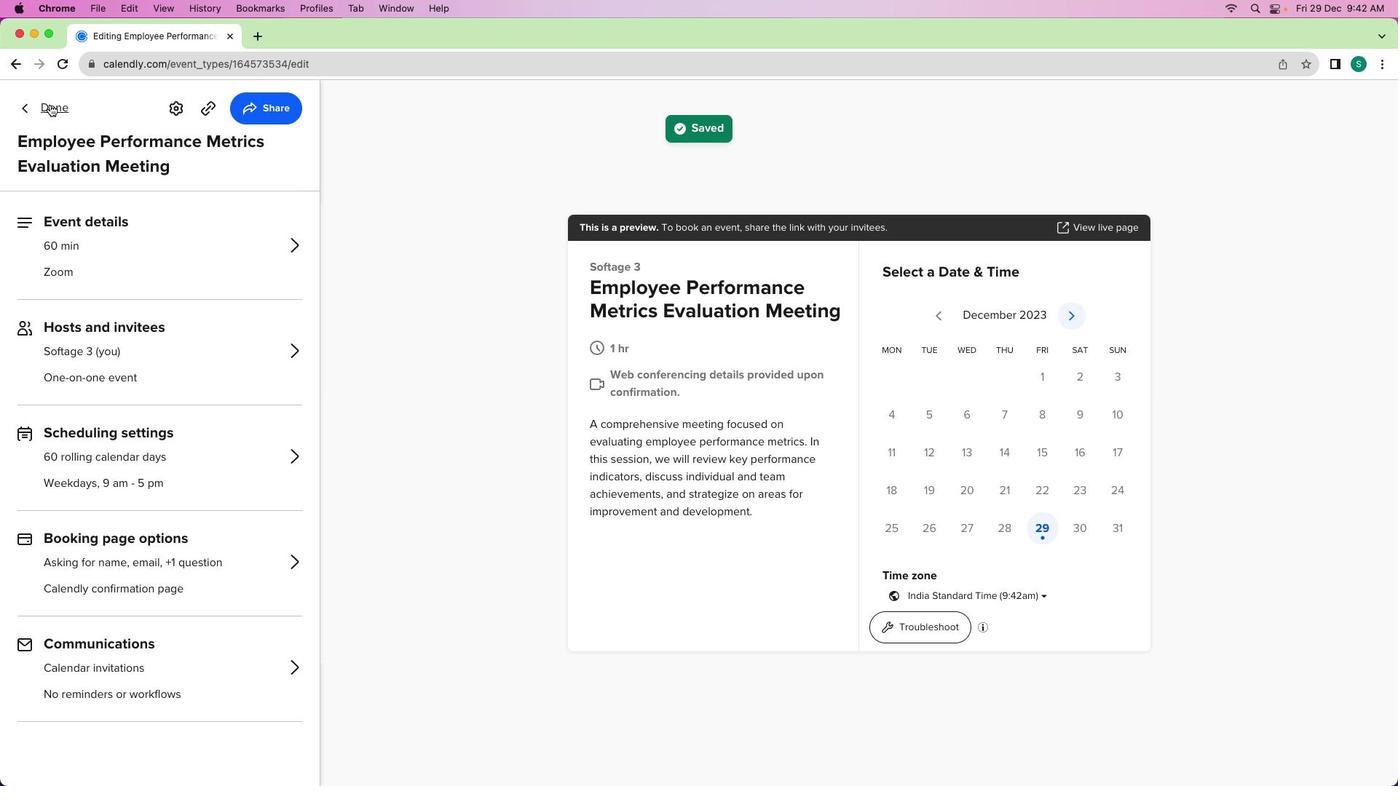 
Action: Mouse moved to (513, 434)
Screenshot: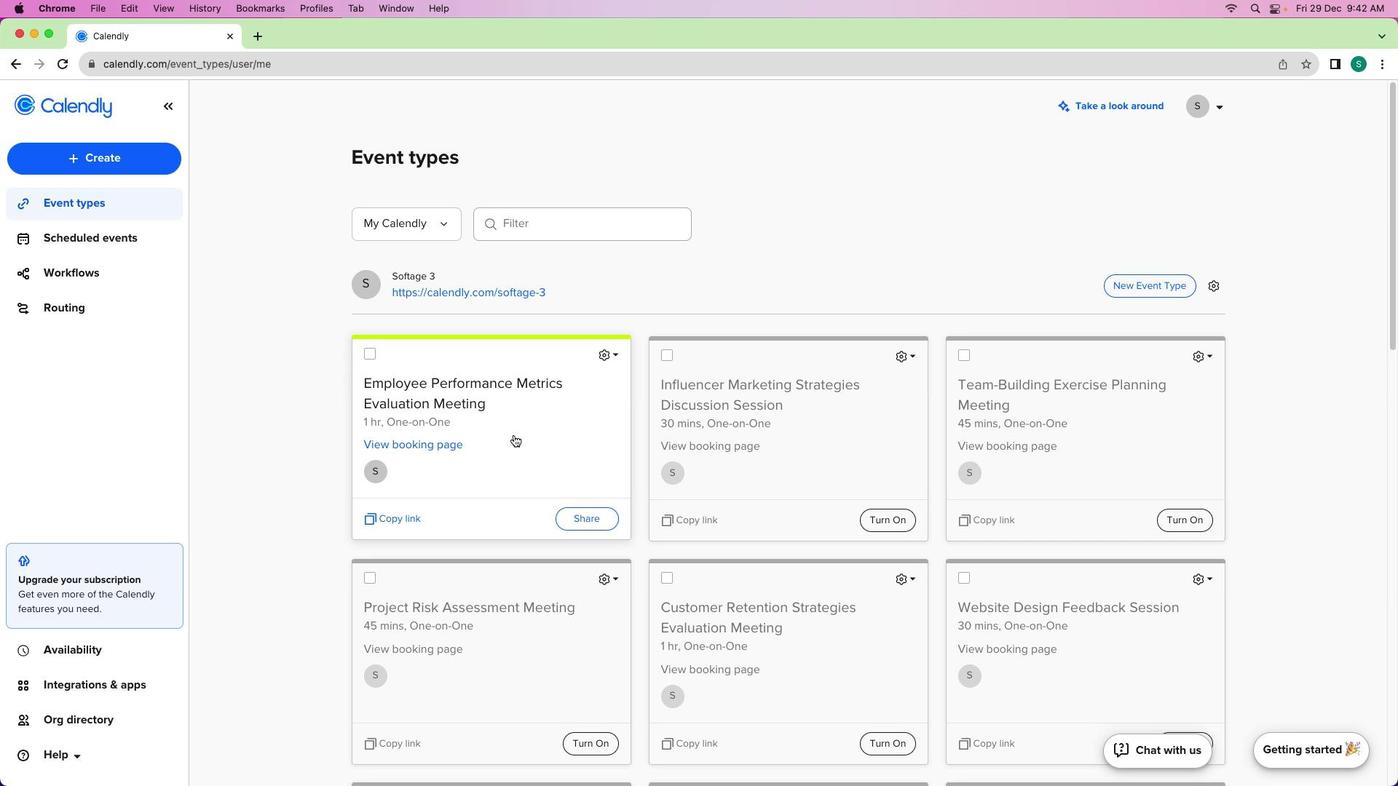 
